 Task: Find connections with filter location I-n-Salah with filter topic #Consultingwith filter profile language German with filter current company BEWAKOOF® with filter school Sreenidhi Institute of Science and Technology with filter industry Wholesale Alcoholic Beverages with filter service category Typing with filter keywords title Technical Support Specialist
Action: Mouse moved to (560, 76)
Screenshot: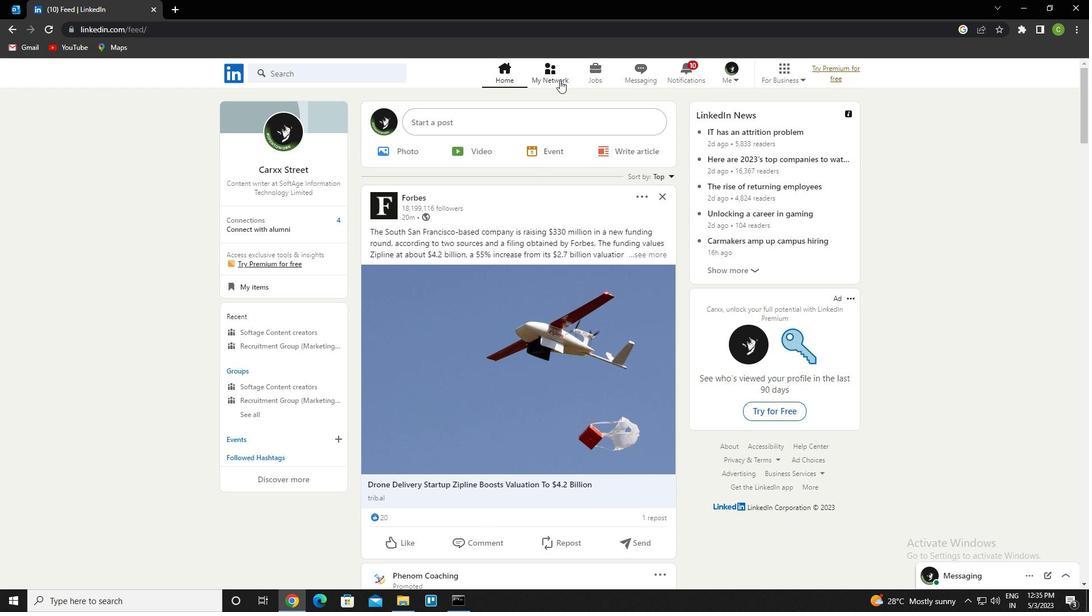 
Action: Mouse pressed left at (560, 76)
Screenshot: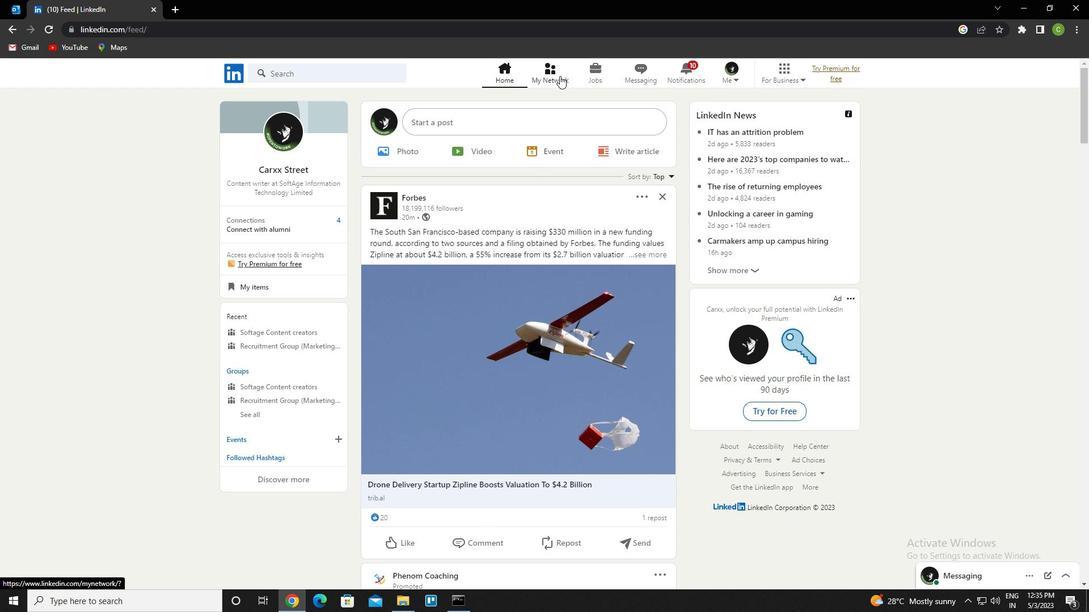 
Action: Mouse moved to (350, 135)
Screenshot: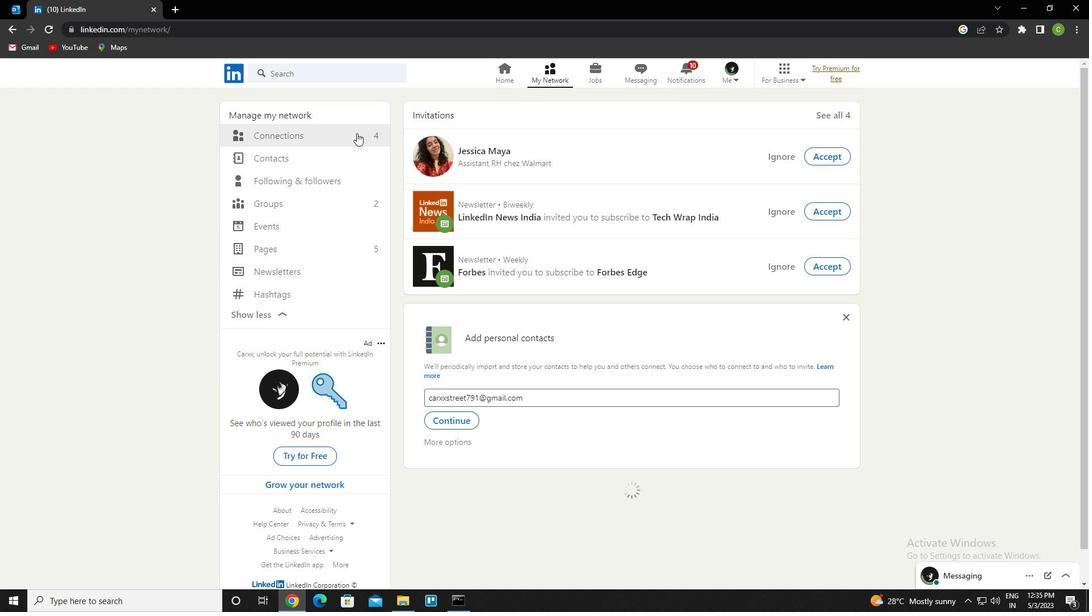 
Action: Mouse pressed left at (350, 135)
Screenshot: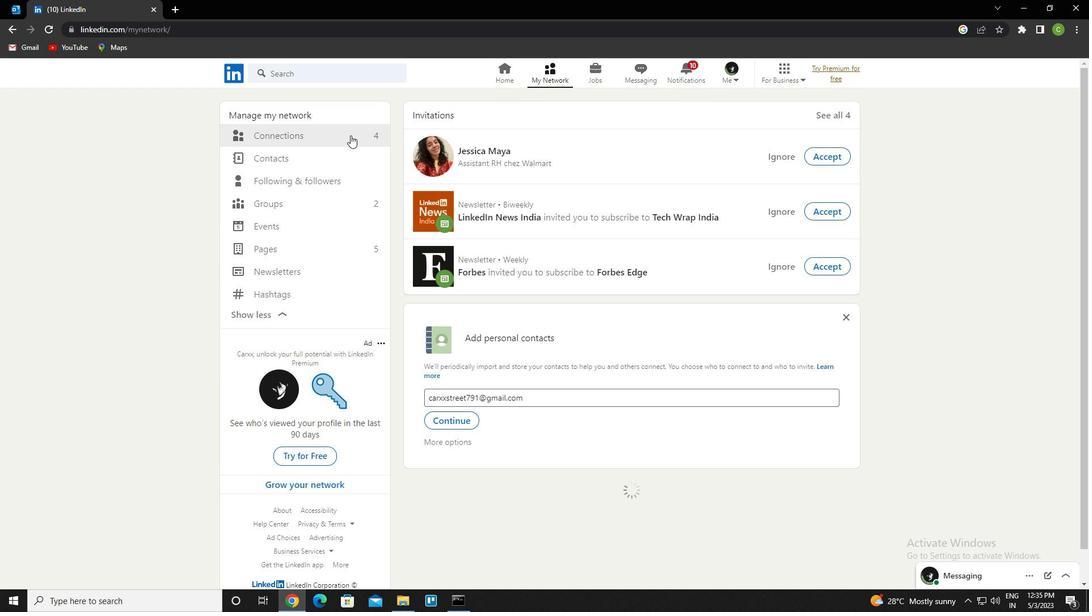 
Action: Mouse moved to (648, 138)
Screenshot: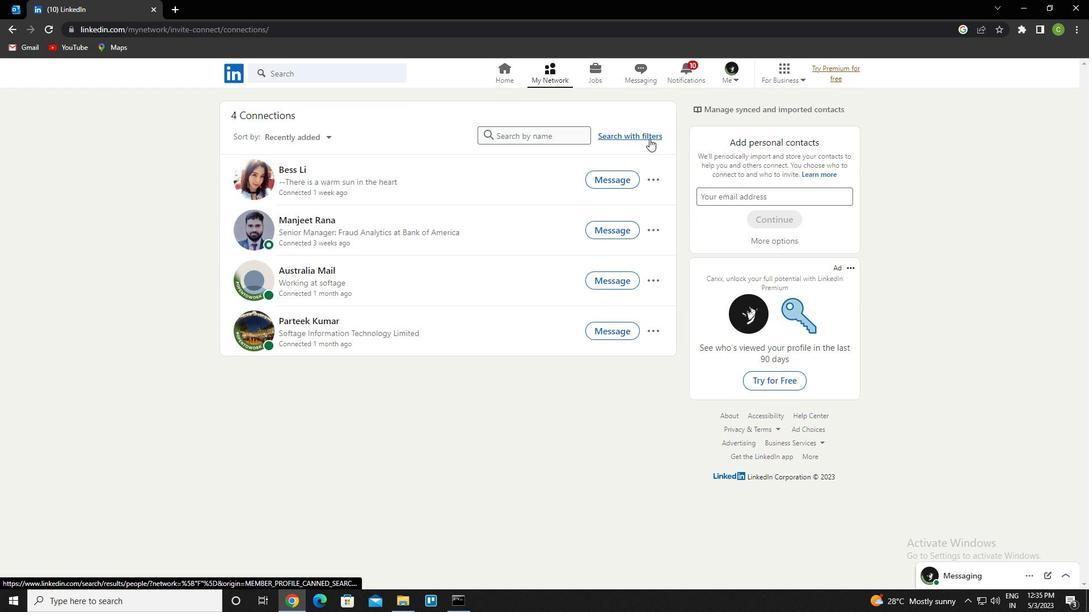 
Action: Mouse pressed left at (648, 138)
Screenshot: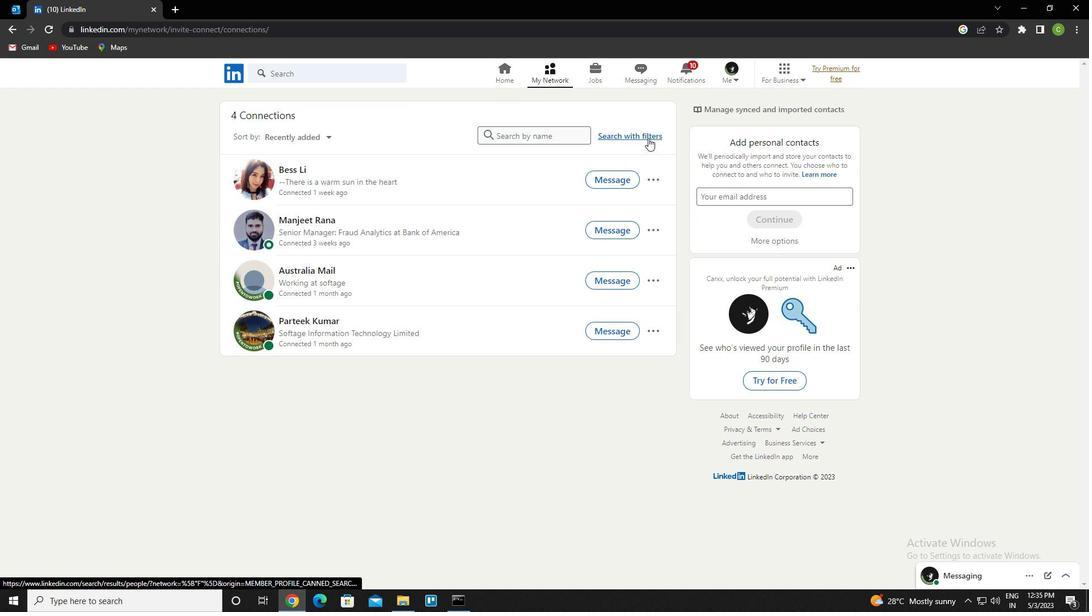 
Action: Mouse moved to (584, 104)
Screenshot: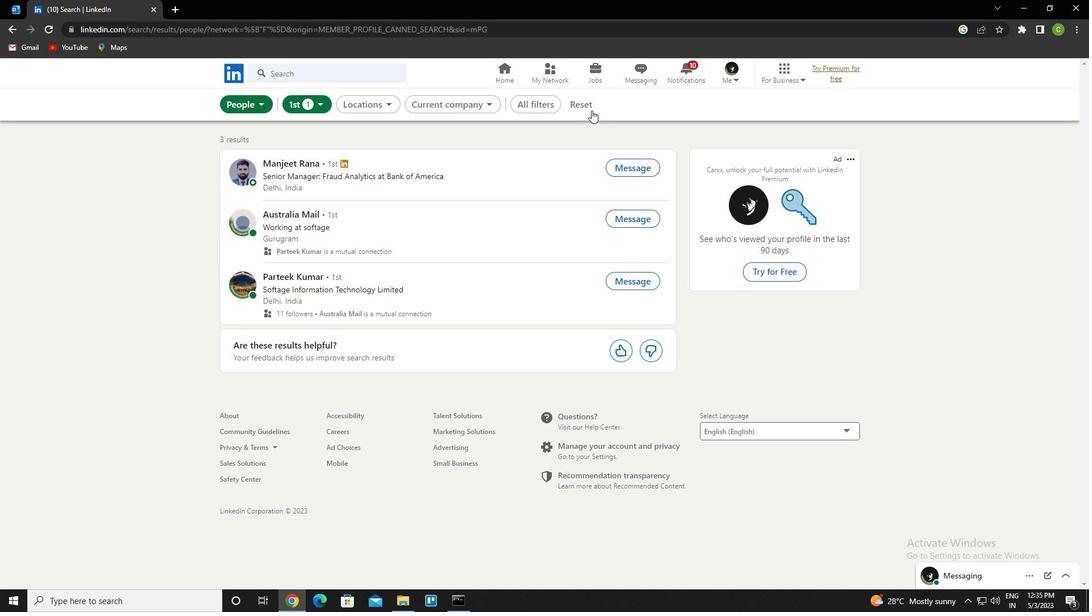 
Action: Mouse pressed left at (584, 104)
Screenshot: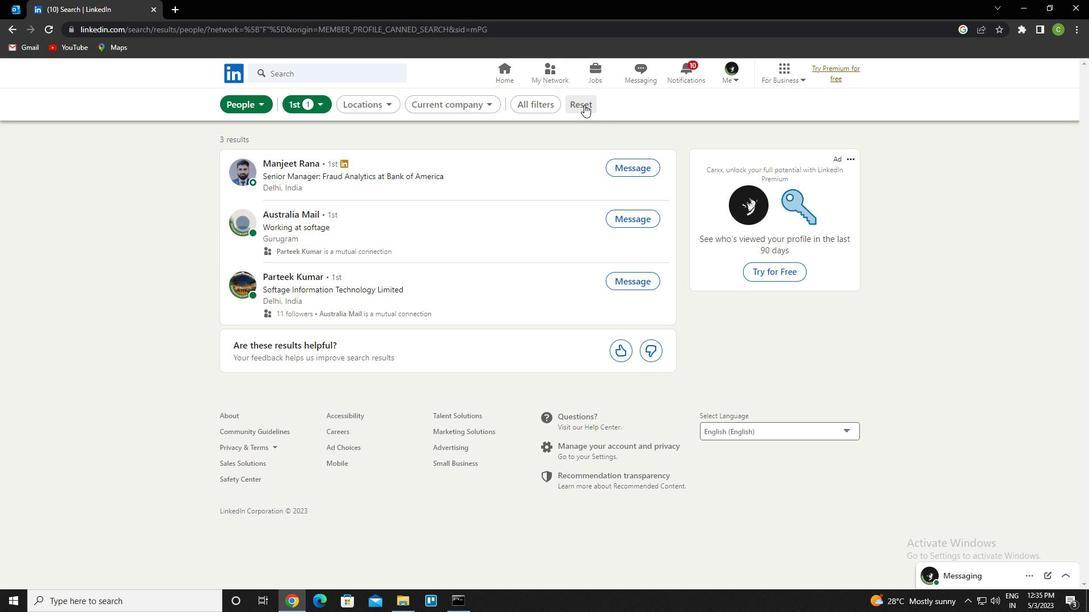 
Action: Mouse moved to (564, 105)
Screenshot: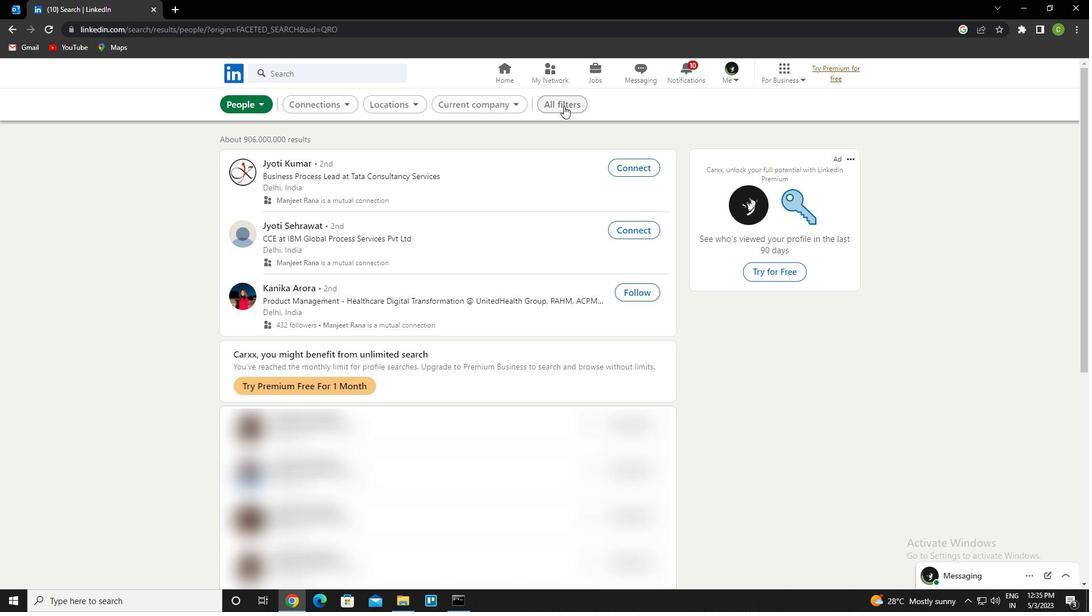 
Action: Mouse pressed left at (564, 105)
Screenshot: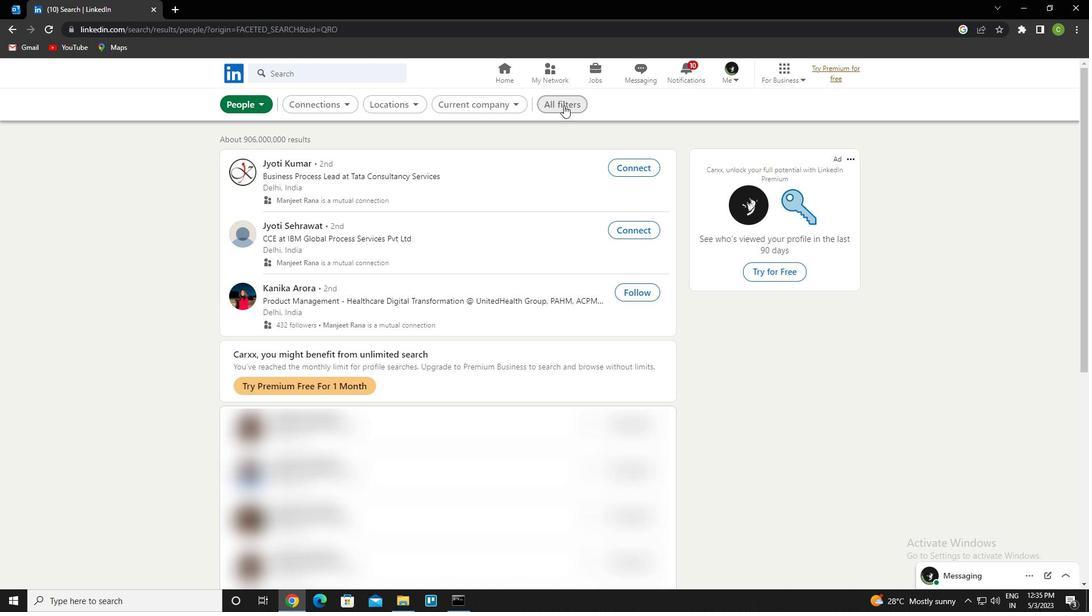 
Action: Mouse moved to (934, 246)
Screenshot: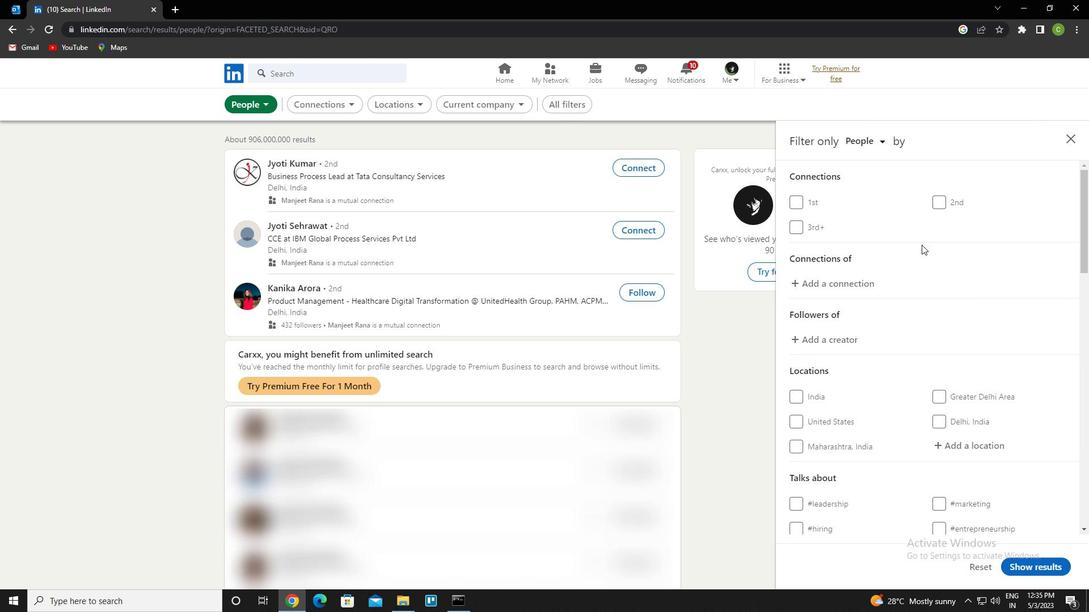 
Action: Mouse scrolled (934, 246) with delta (0, 0)
Screenshot: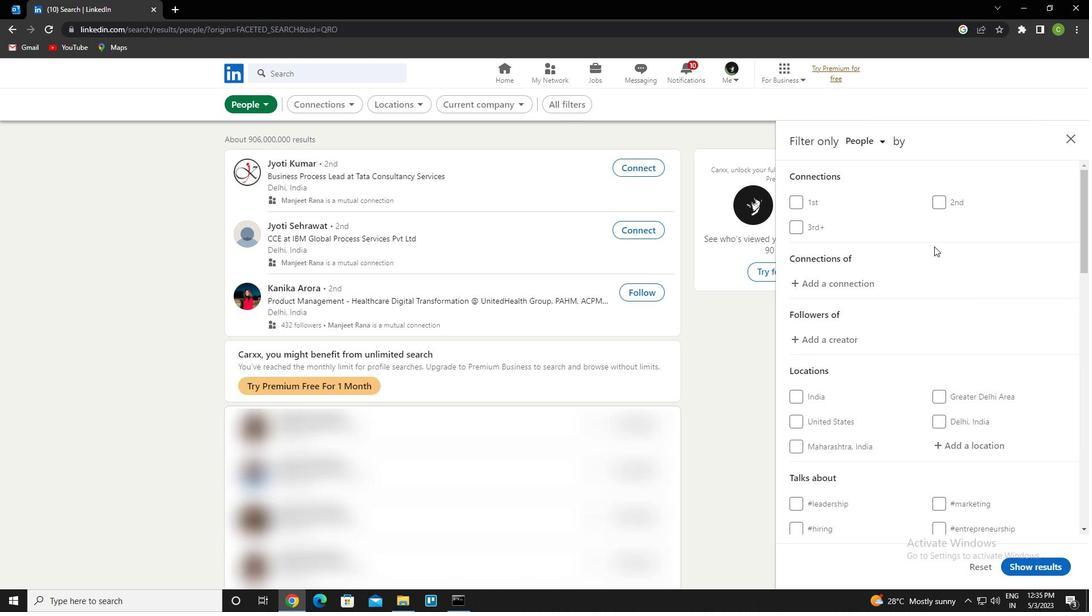 
Action: Mouse scrolled (934, 246) with delta (0, 0)
Screenshot: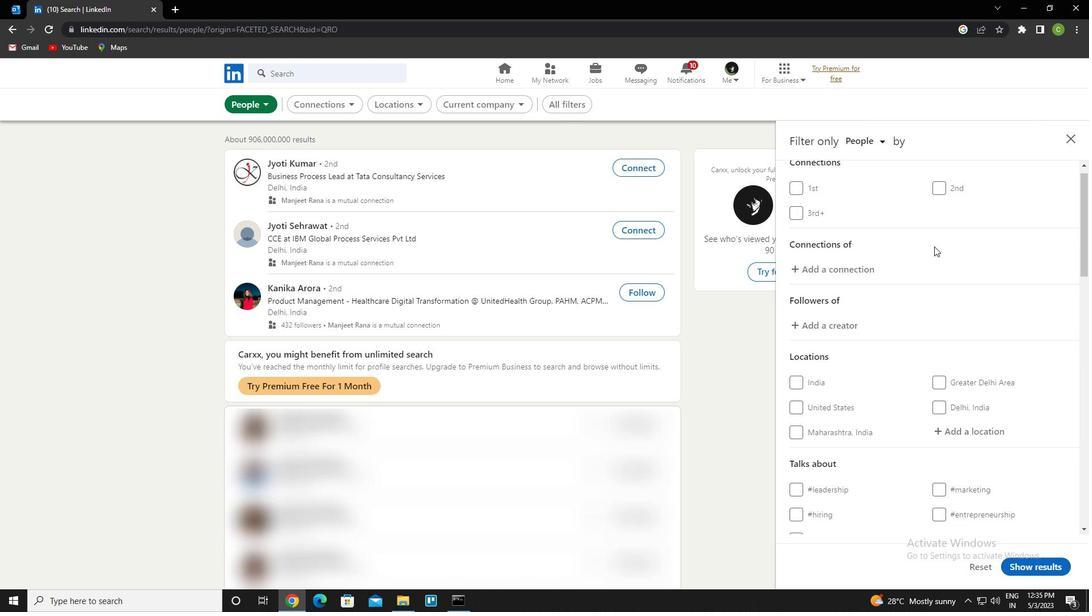 
Action: Mouse moved to (976, 330)
Screenshot: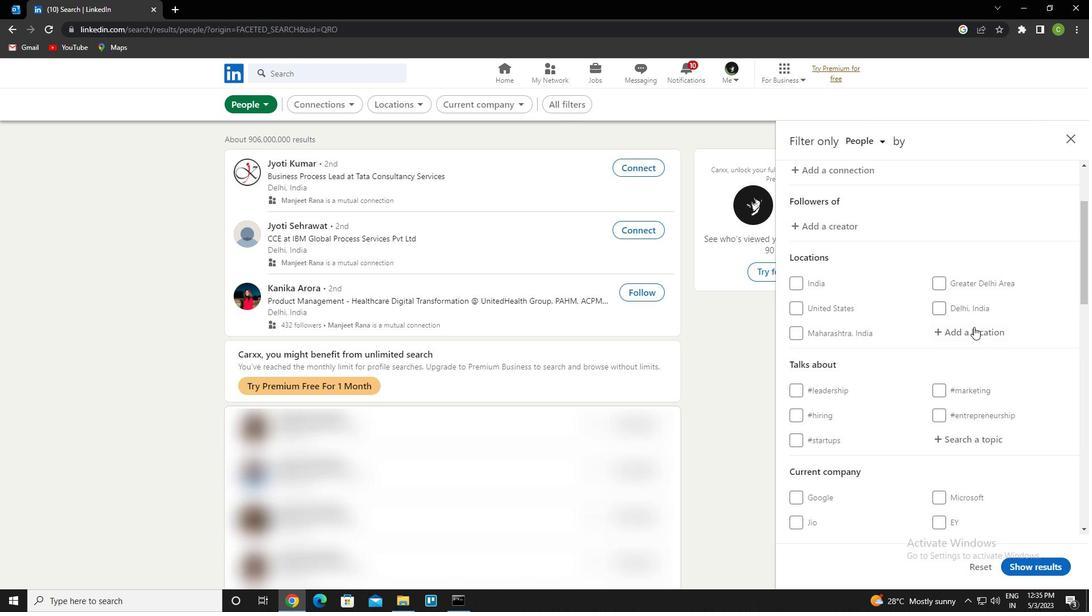 
Action: Mouse pressed left at (976, 330)
Screenshot: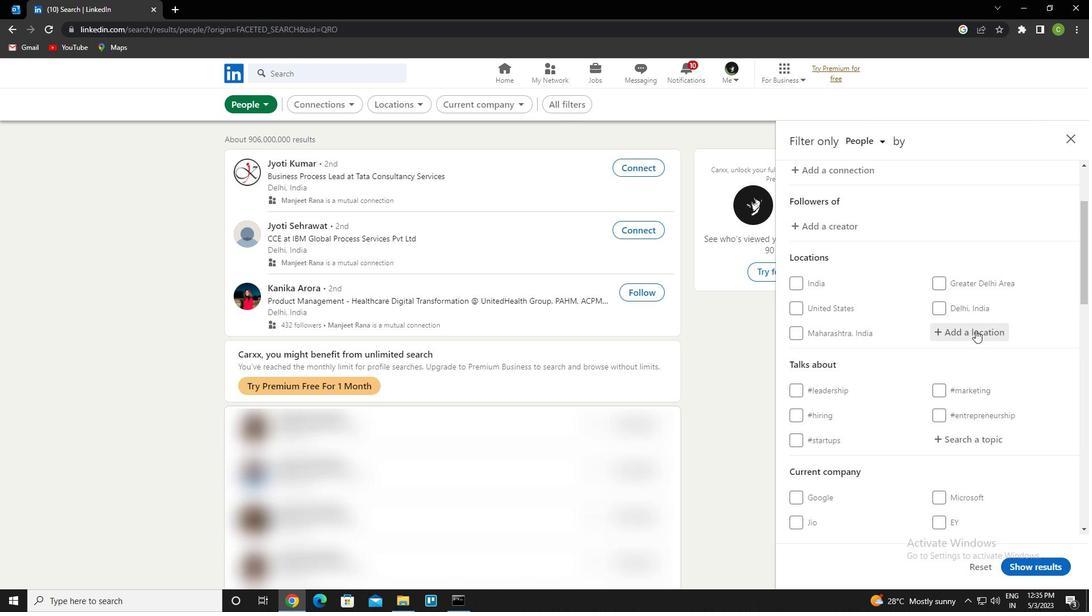 
Action: Key pressed <Key.caps_lock>i-n-s<Key.caps_lock>alah
Screenshot: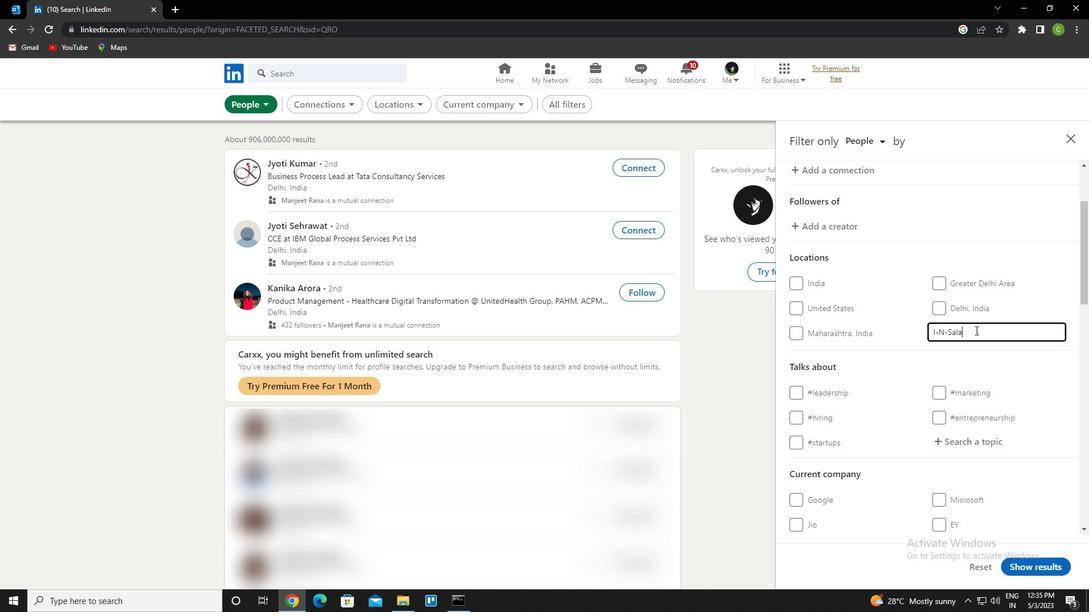 
Action: Mouse scrolled (976, 331) with delta (0, 0)
Screenshot: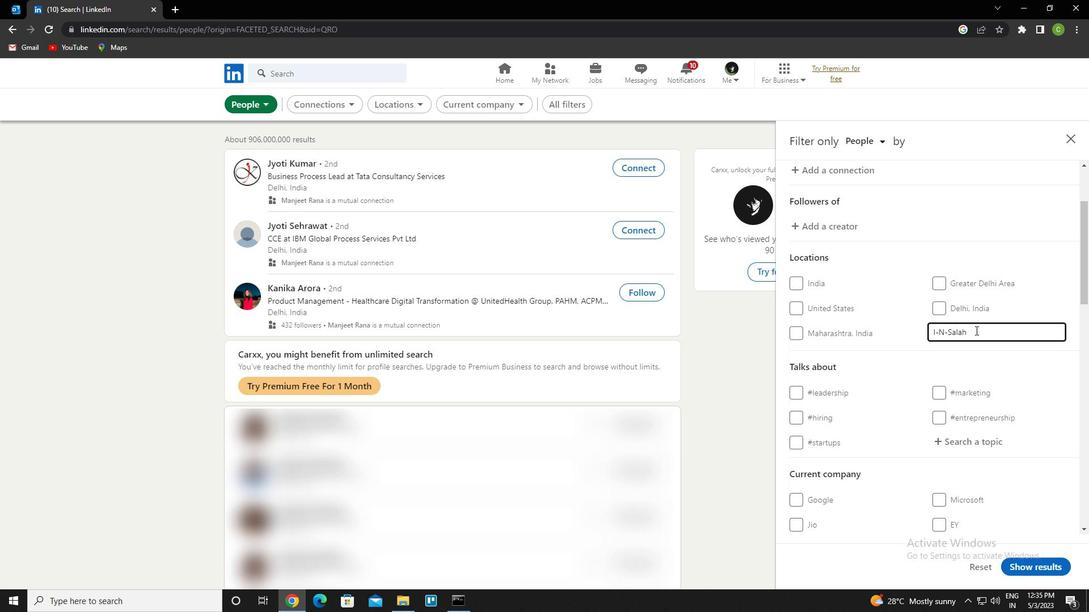 
Action: Mouse moved to (944, 392)
Screenshot: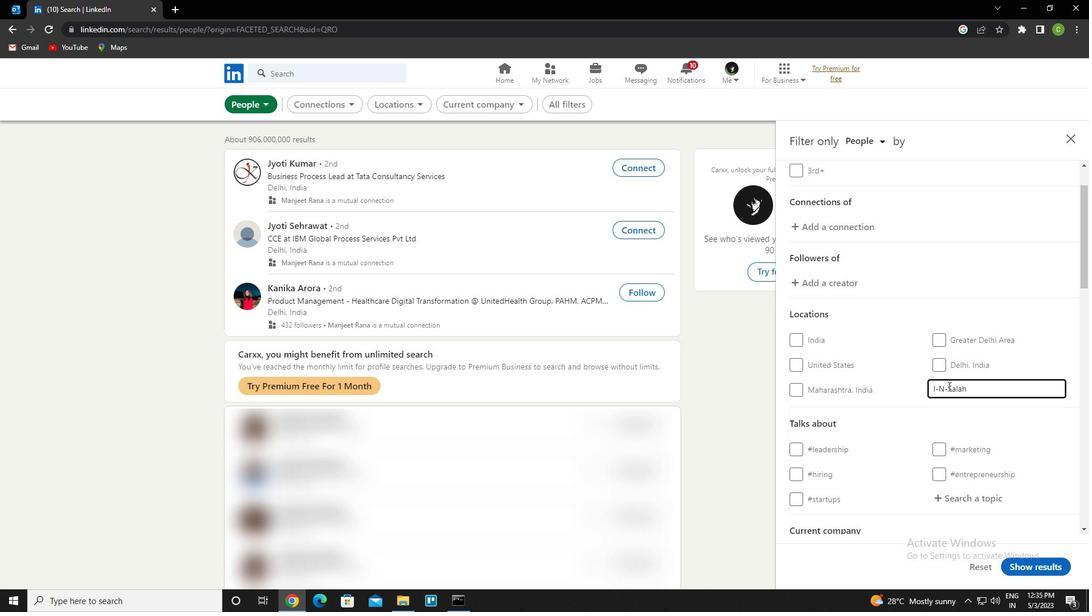 
Action: Mouse pressed left at (944, 392)
Screenshot: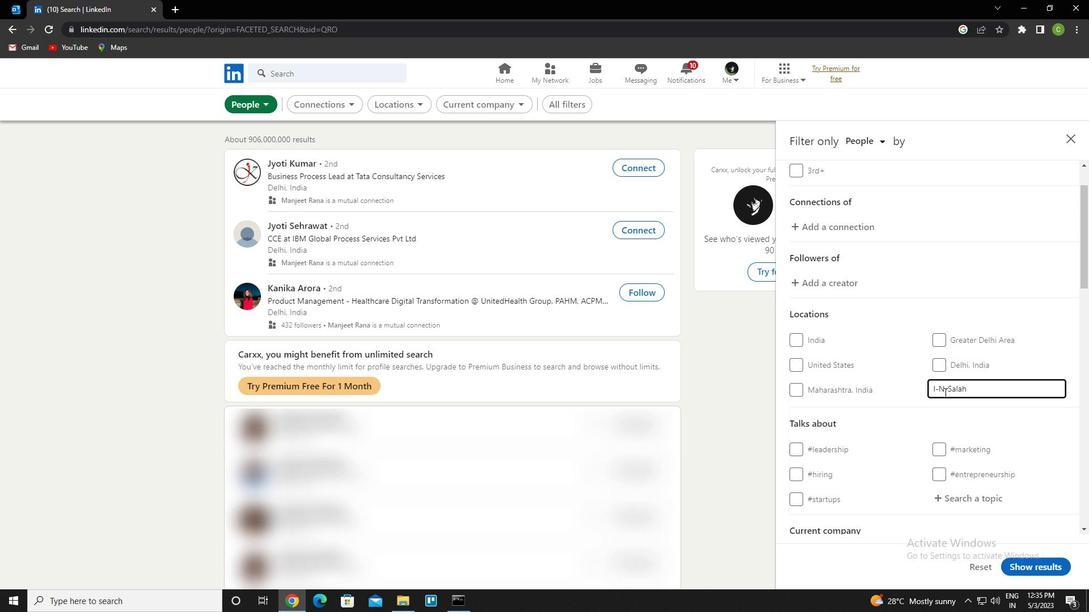 
Action: Mouse moved to (944, 392)
Screenshot: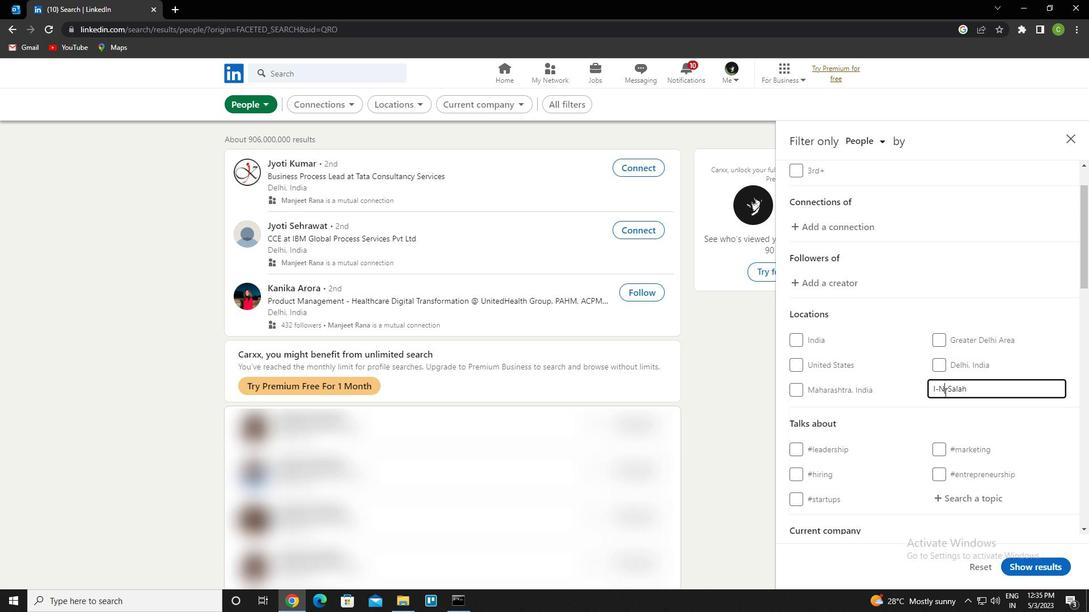 
Action: Key pressed <Key.backspace><Key.caps_lock>n<Key.backspace><Key.caps_lock>n
Screenshot: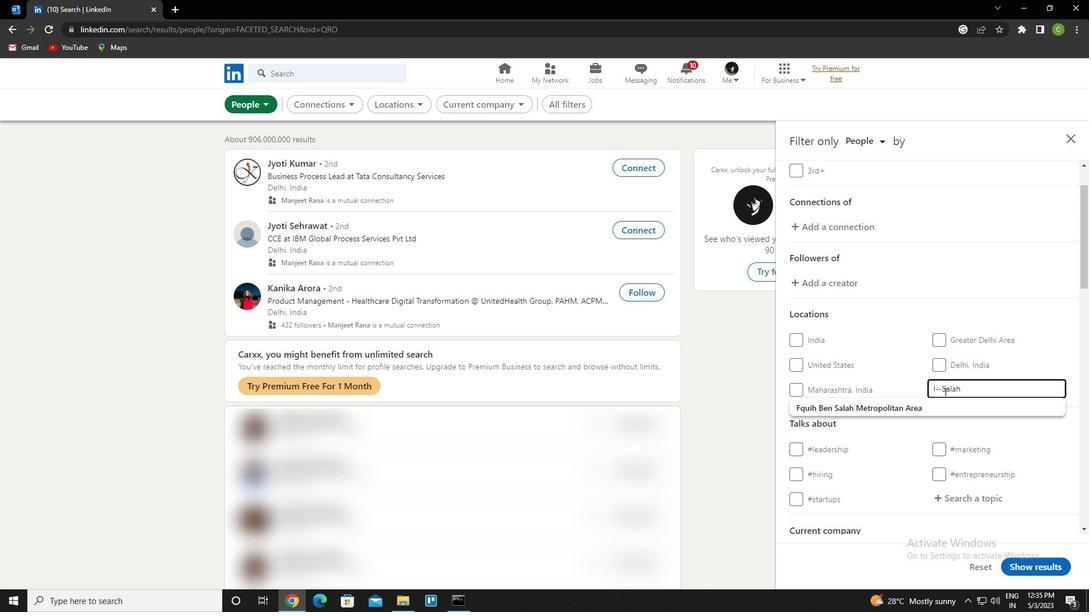 
Action: Mouse moved to (974, 386)
Screenshot: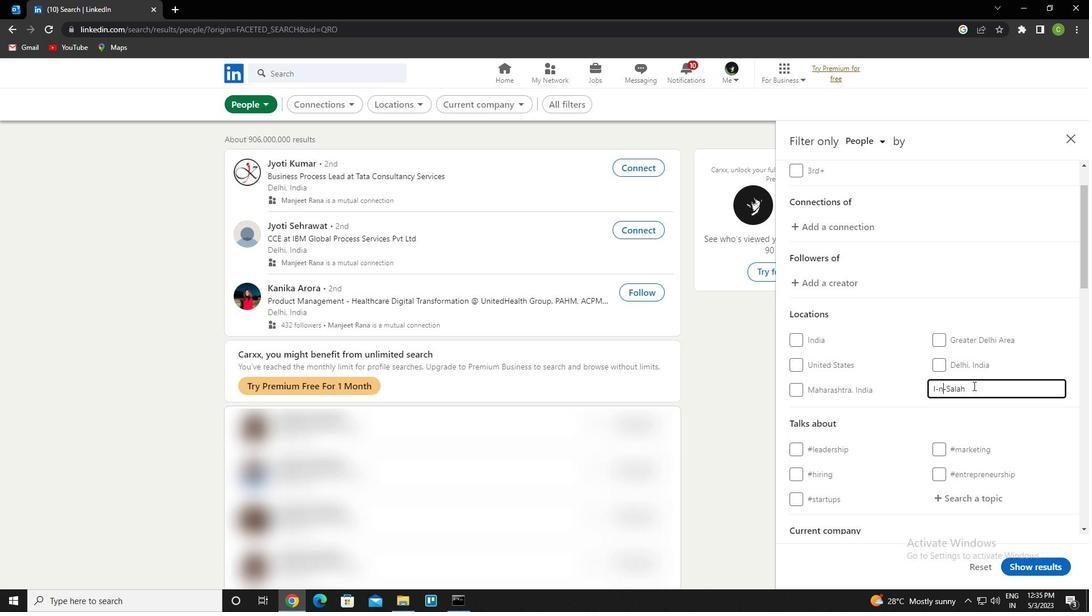 
Action: Mouse scrolled (974, 385) with delta (0, 0)
Screenshot: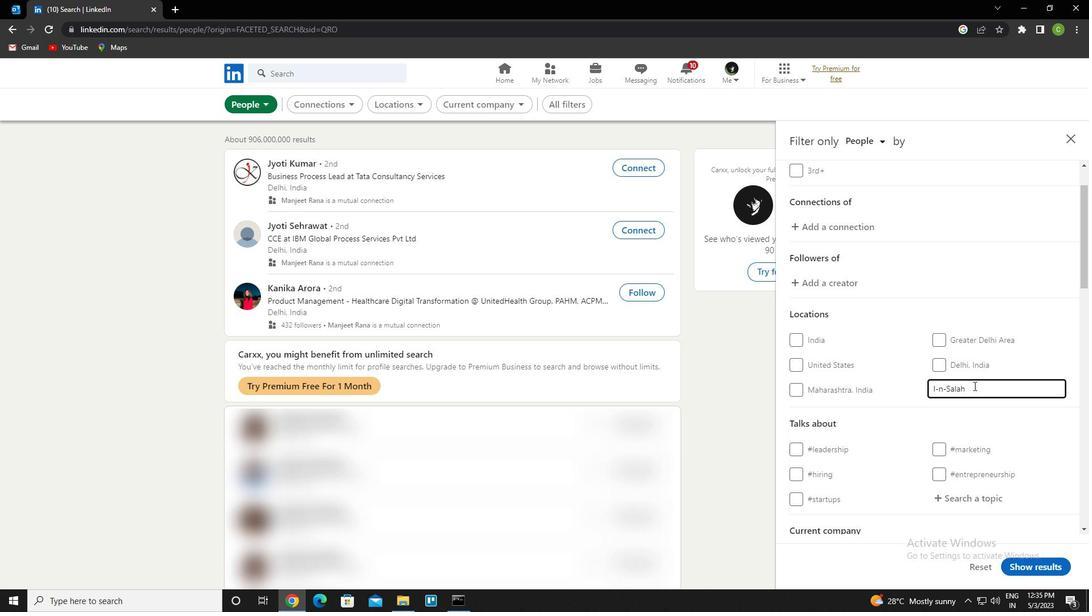 
Action: Mouse scrolled (974, 385) with delta (0, 0)
Screenshot: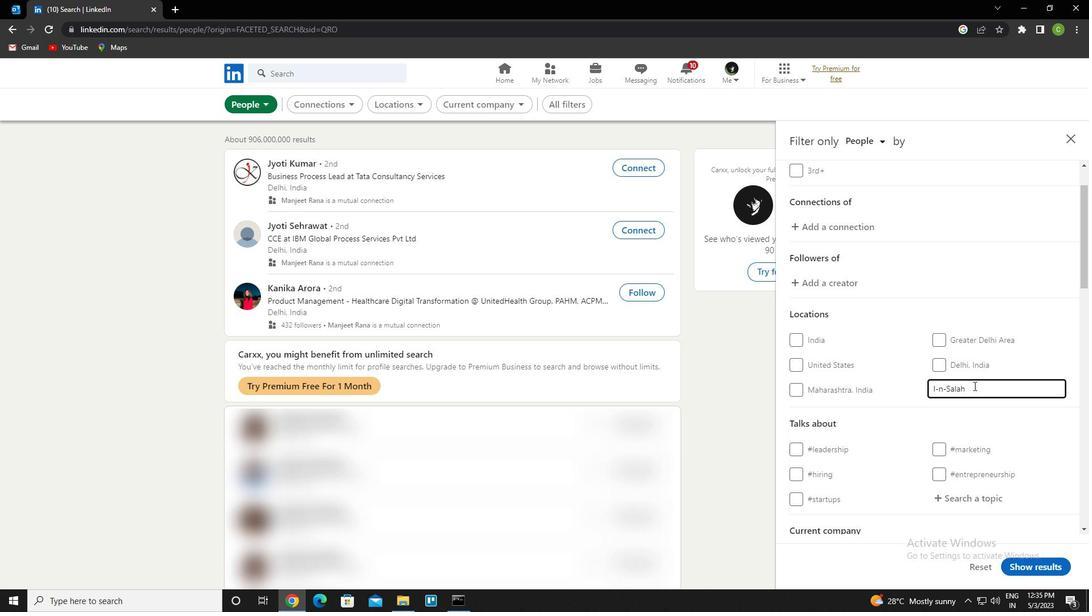 
Action: Mouse moved to (967, 371)
Screenshot: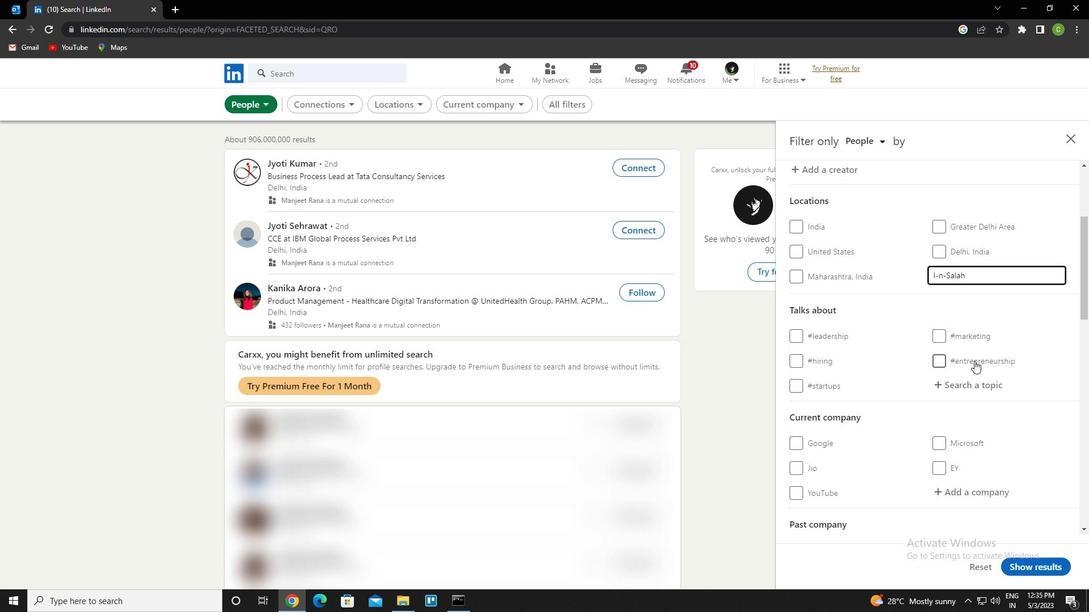 
Action: Mouse scrolled (967, 370) with delta (0, 0)
Screenshot: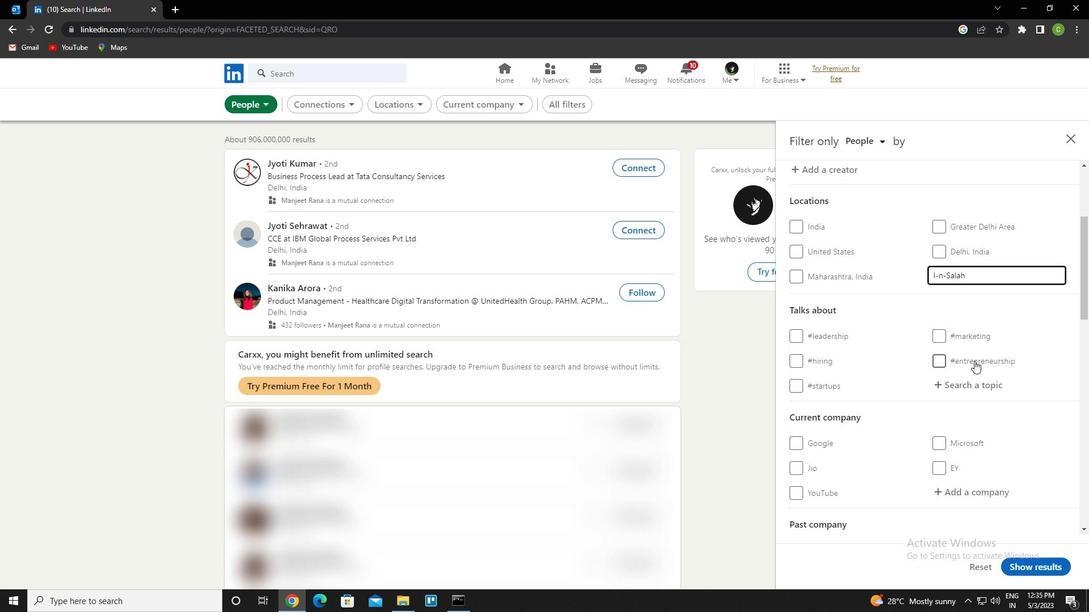 
Action: Mouse moved to (974, 329)
Screenshot: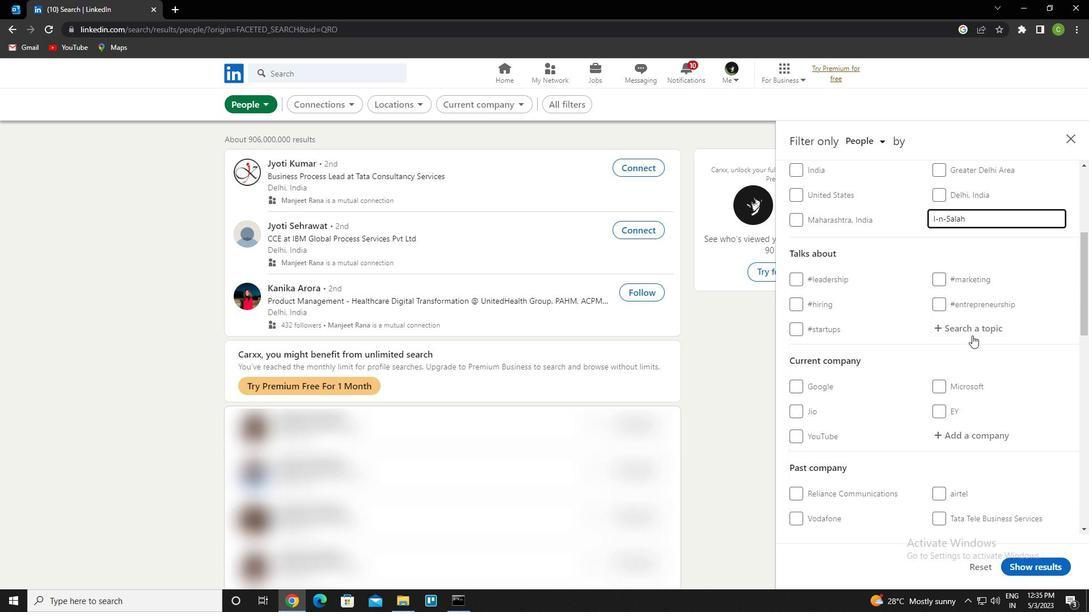 
Action: Mouse pressed left at (974, 329)
Screenshot: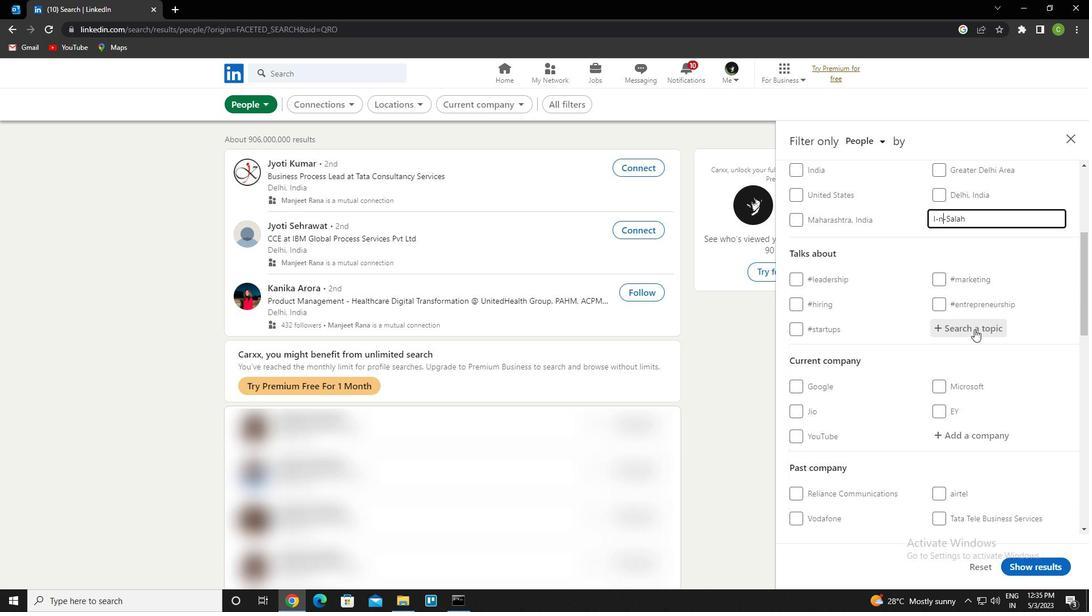 
Action: Key pressed <Key.caps_lock>c<Key.caps_lock>onsulting<Key.down><Key.enter>
Screenshot: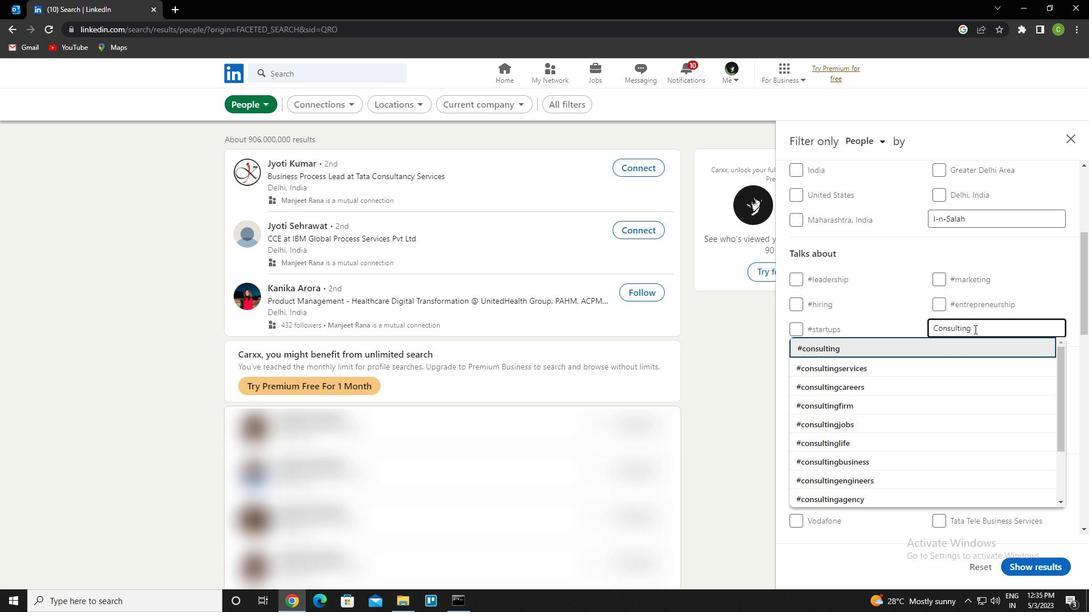 
Action: Mouse scrolled (974, 329) with delta (0, 0)
Screenshot: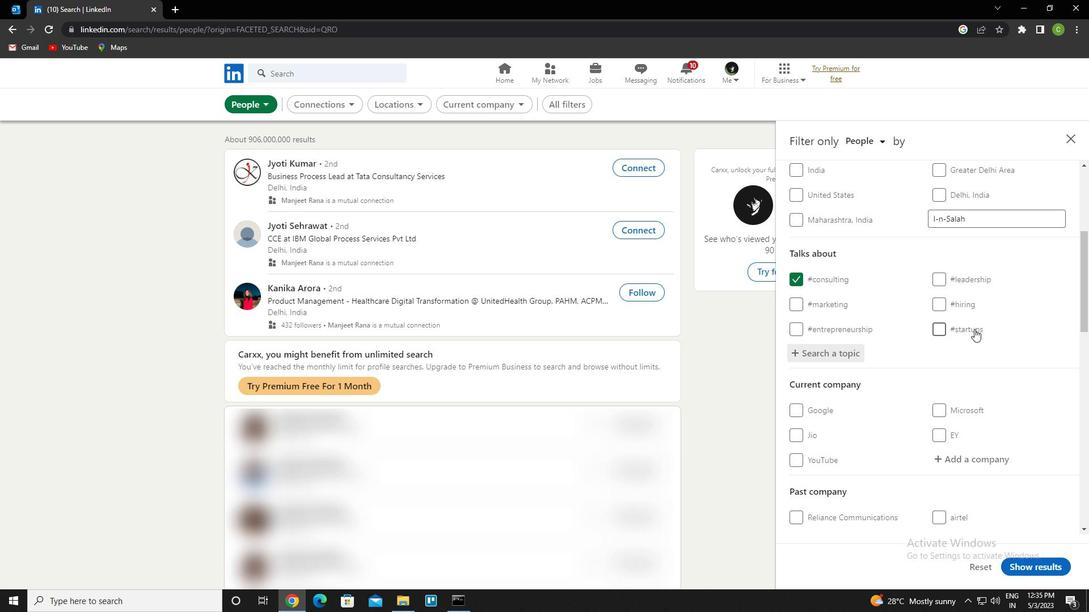 
Action: Mouse scrolled (974, 329) with delta (0, 0)
Screenshot: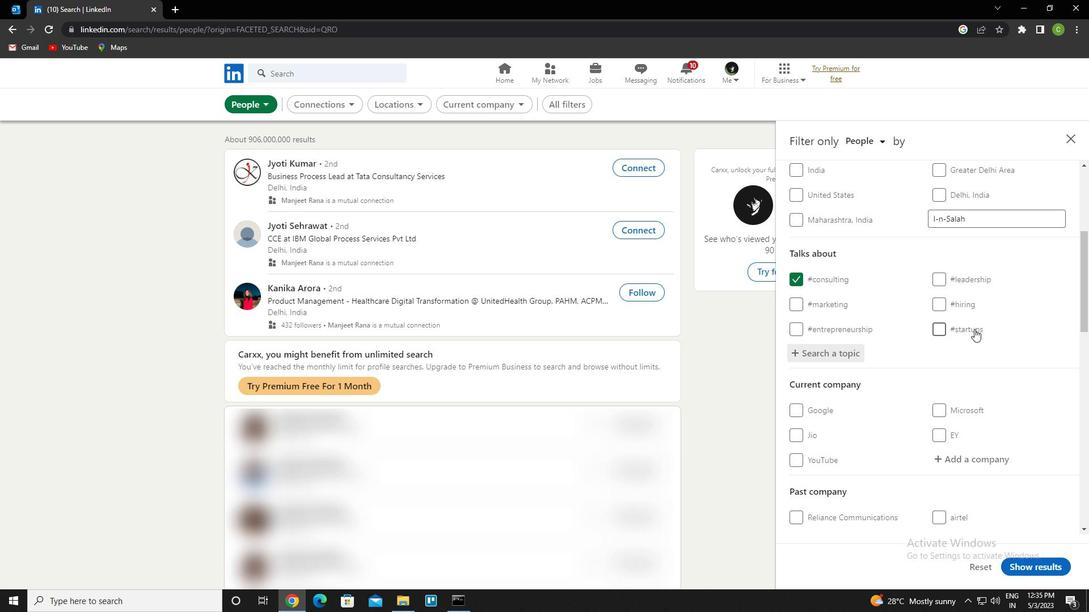 
Action: Mouse scrolled (974, 329) with delta (0, 0)
Screenshot: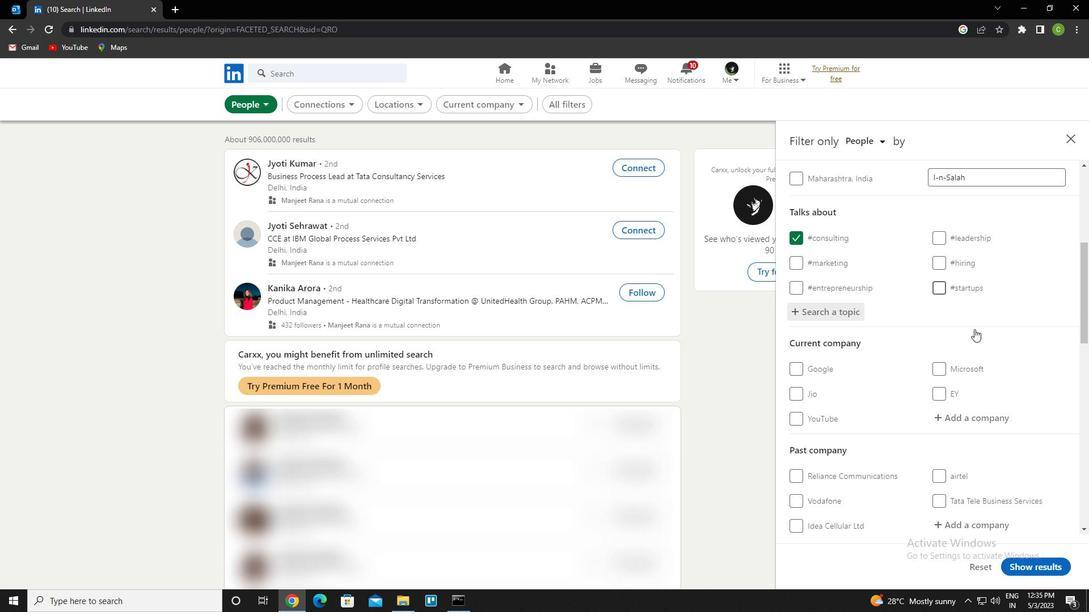 
Action: Mouse scrolled (974, 329) with delta (0, 0)
Screenshot: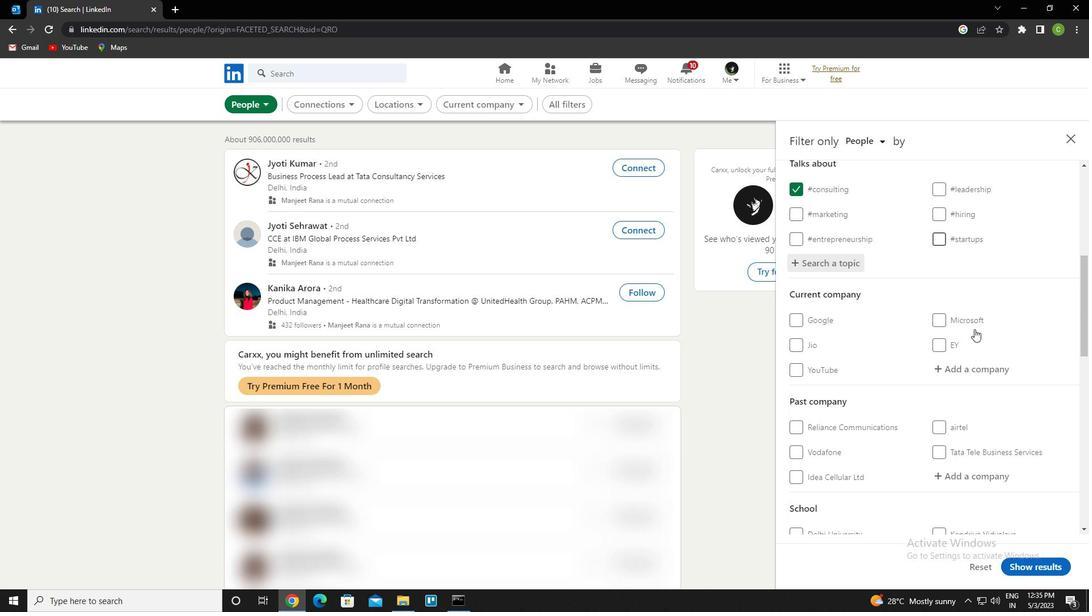 
Action: Mouse scrolled (974, 329) with delta (0, 0)
Screenshot: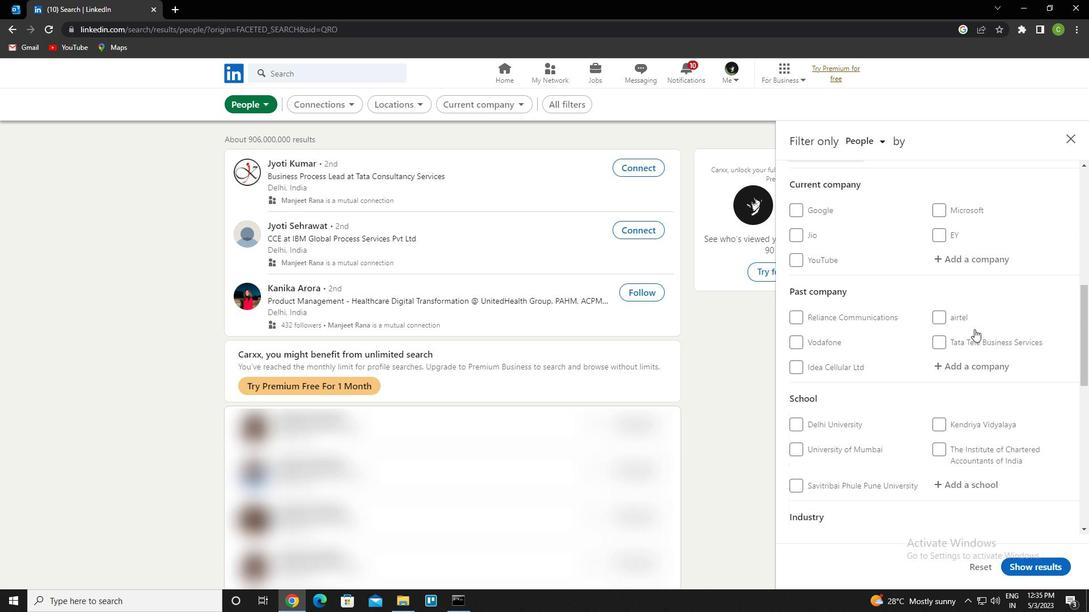 
Action: Mouse scrolled (974, 329) with delta (0, 0)
Screenshot: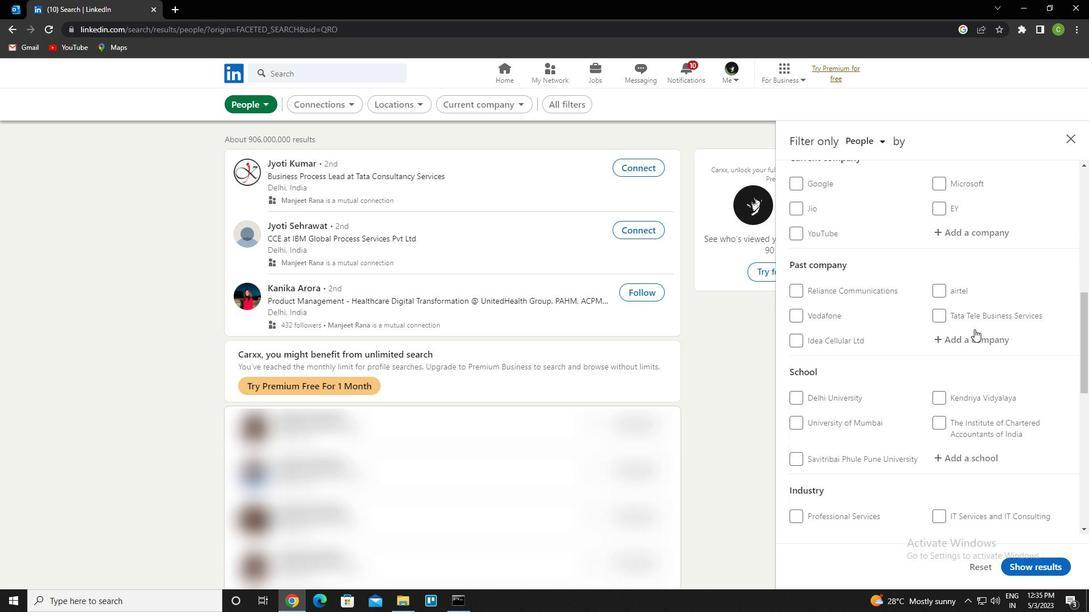 
Action: Mouse scrolled (974, 329) with delta (0, 0)
Screenshot: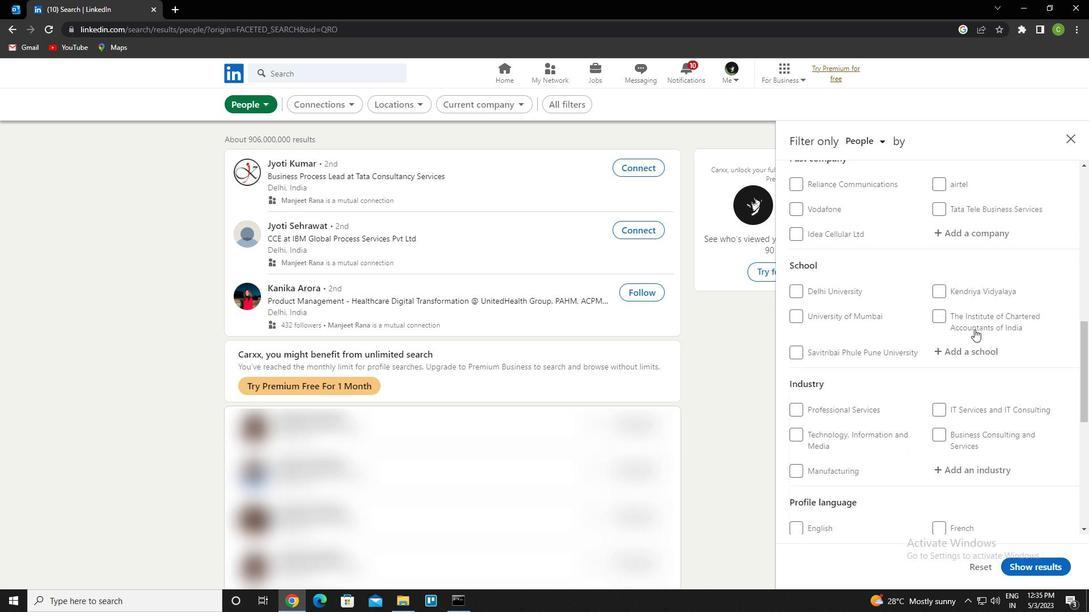 
Action: Mouse scrolled (974, 329) with delta (0, 0)
Screenshot: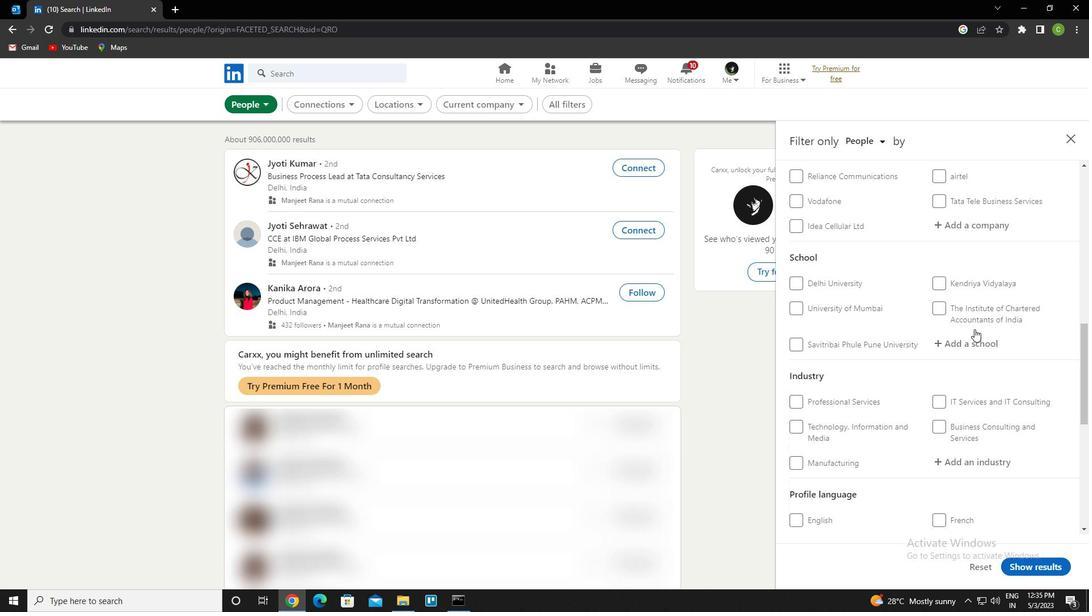 
Action: Mouse moved to (803, 455)
Screenshot: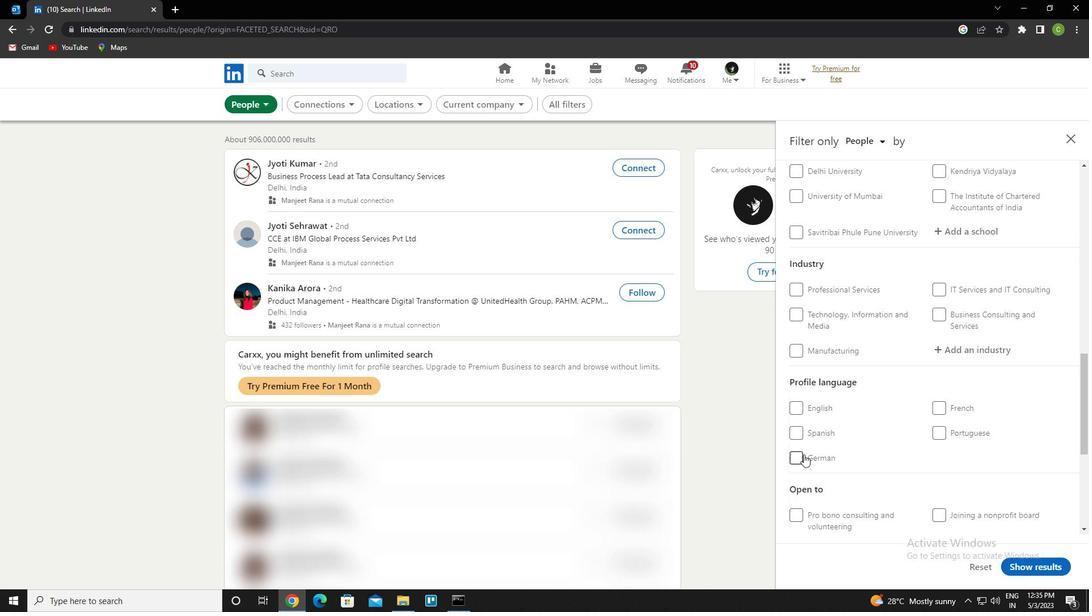
Action: Mouse pressed left at (803, 455)
Screenshot: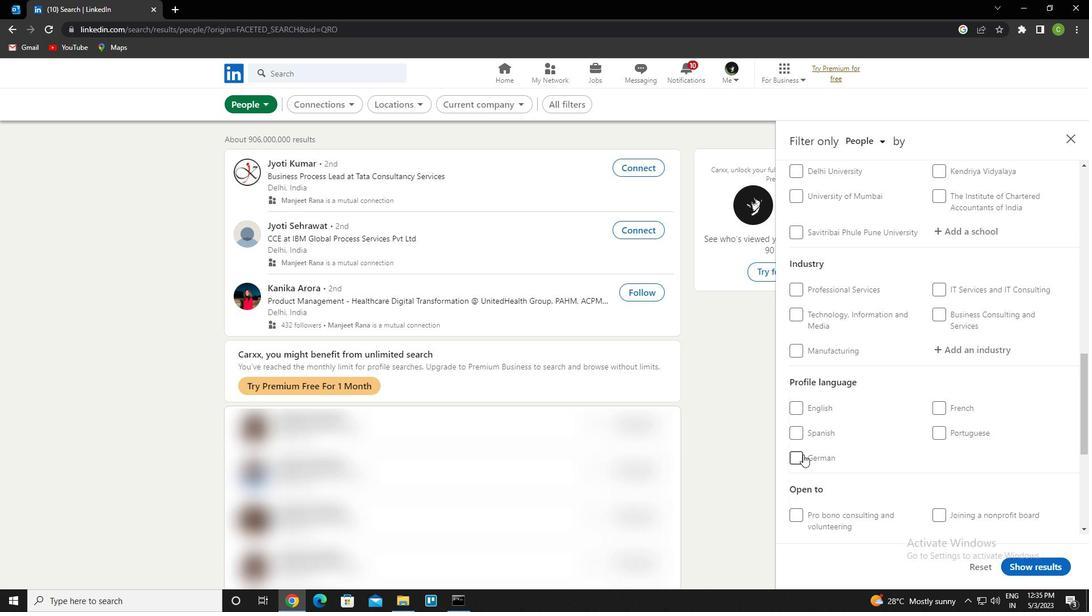 
Action: Mouse moved to (941, 413)
Screenshot: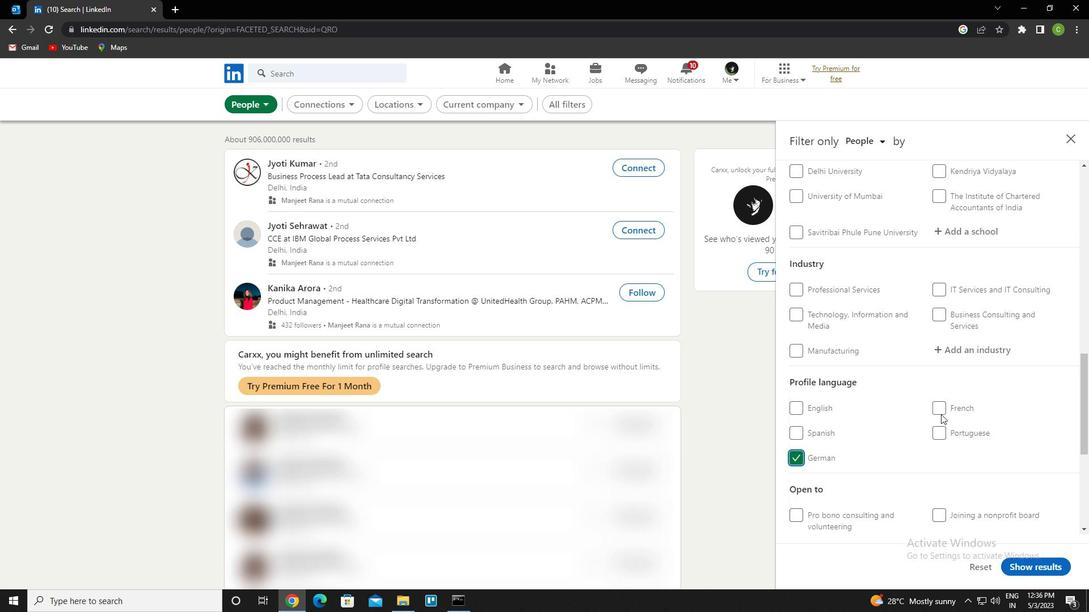 
Action: Mouse scrolled (941, 414) with delta (0, 0)
Screenshot: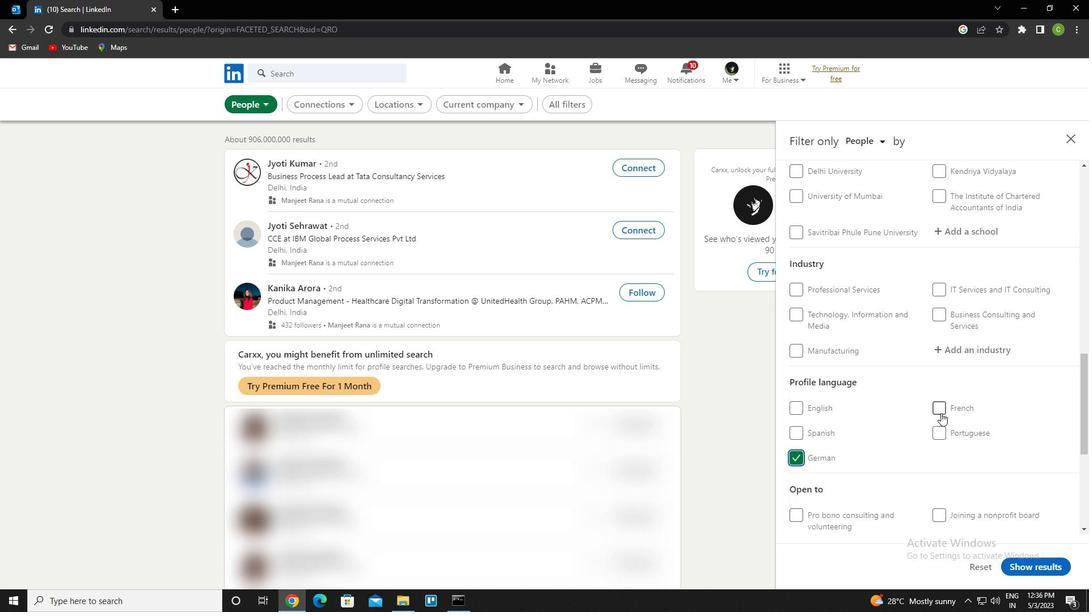 
Action: Mouse scrolled (941, 414) with delta (0, 0)
Screenshot: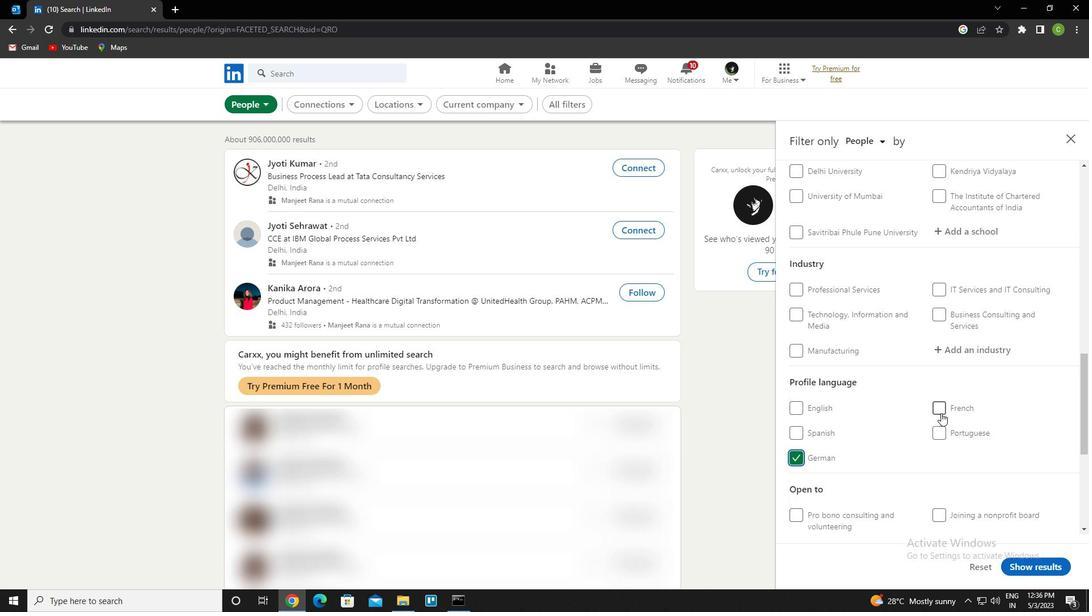 
Action: Mouse moved to (940, 413)
Screenshot: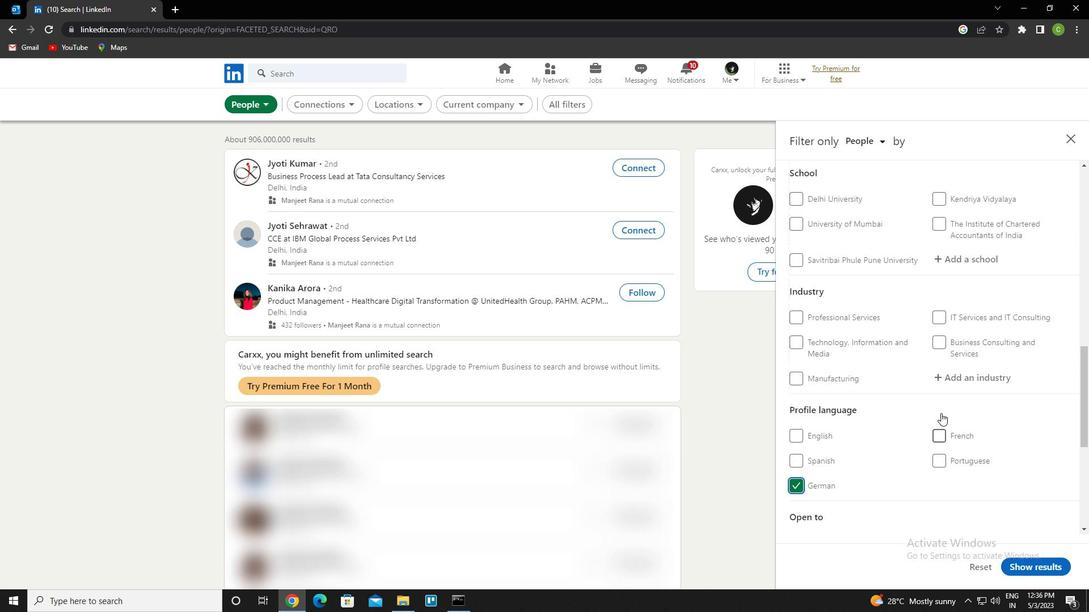 
Action: Mouse scrolled (940, 413) with delta (0, 0)
Screenshot: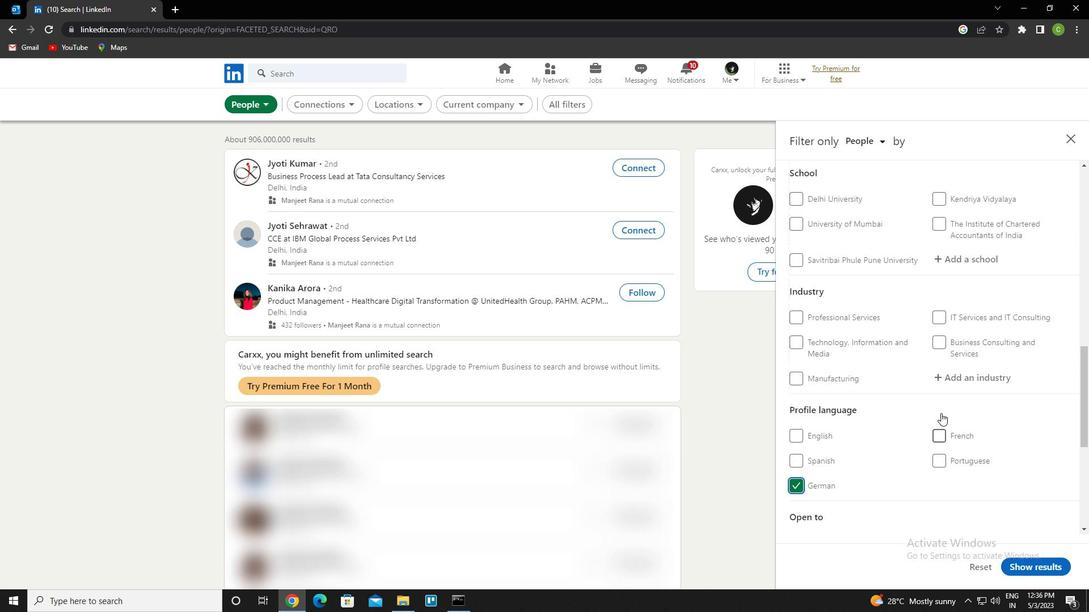 
Action: Mouse moved to (902, 401)
Screenshot: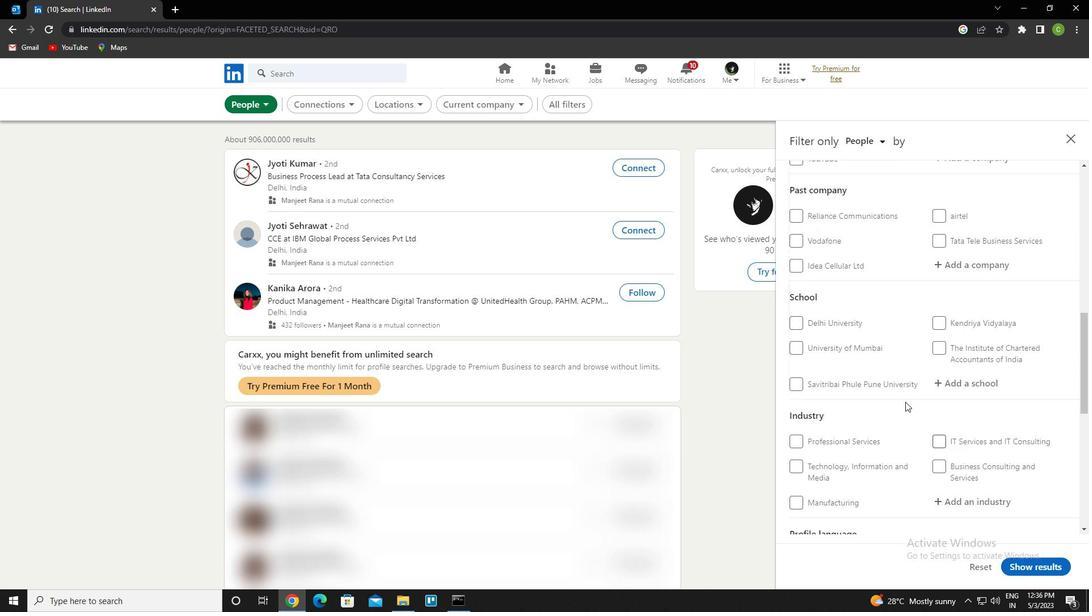 
Action: Mouse scrolled (902, 401) with delta (0, 0)
Screenshot: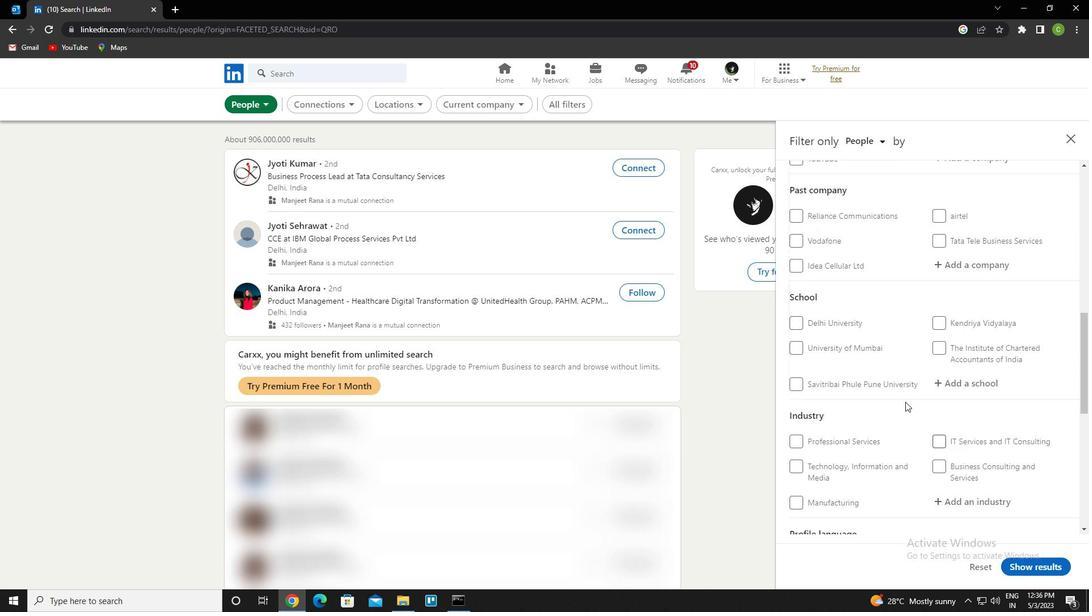
Action: Mouse moved to (903, 395)
Screenshot: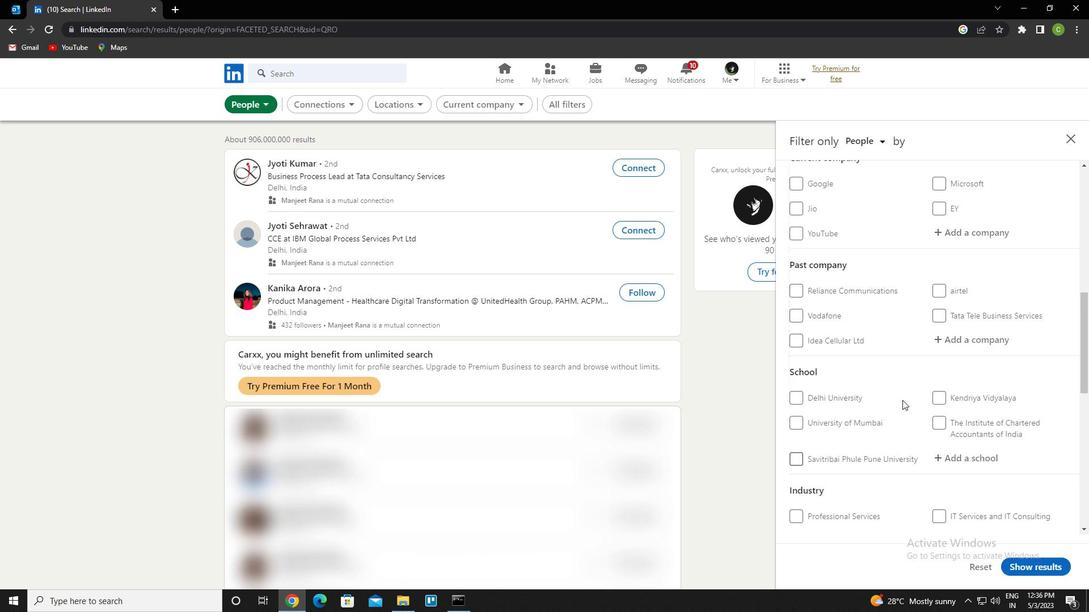 
Action: Mouse scrolled (903, 396) with delta (0, 0)
Screenshot: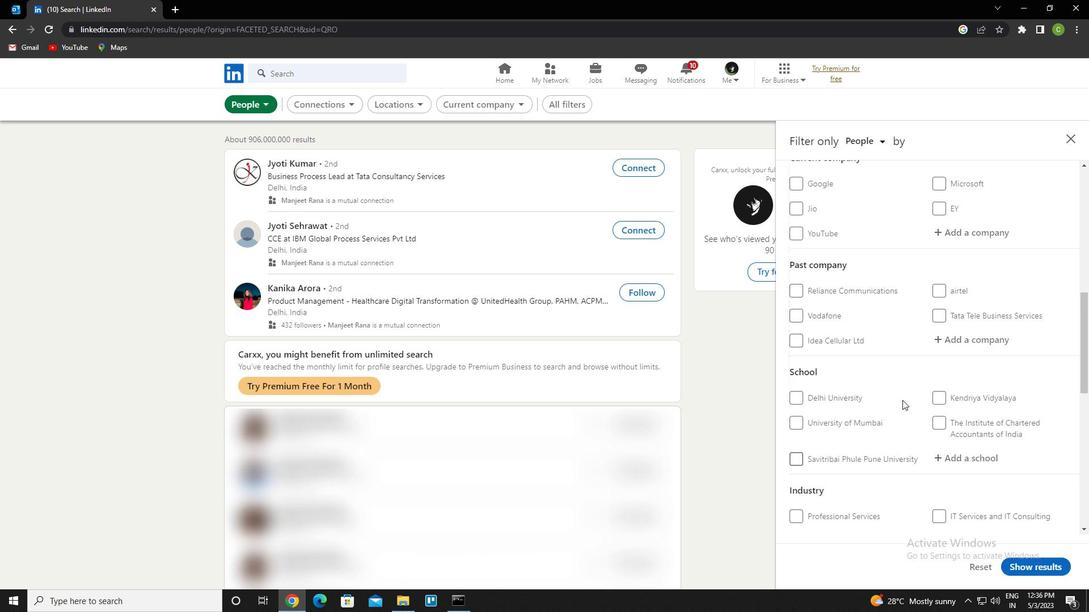 
Action: Mouse scrolled (903, 396) with delta (0, 0)
Screenshot: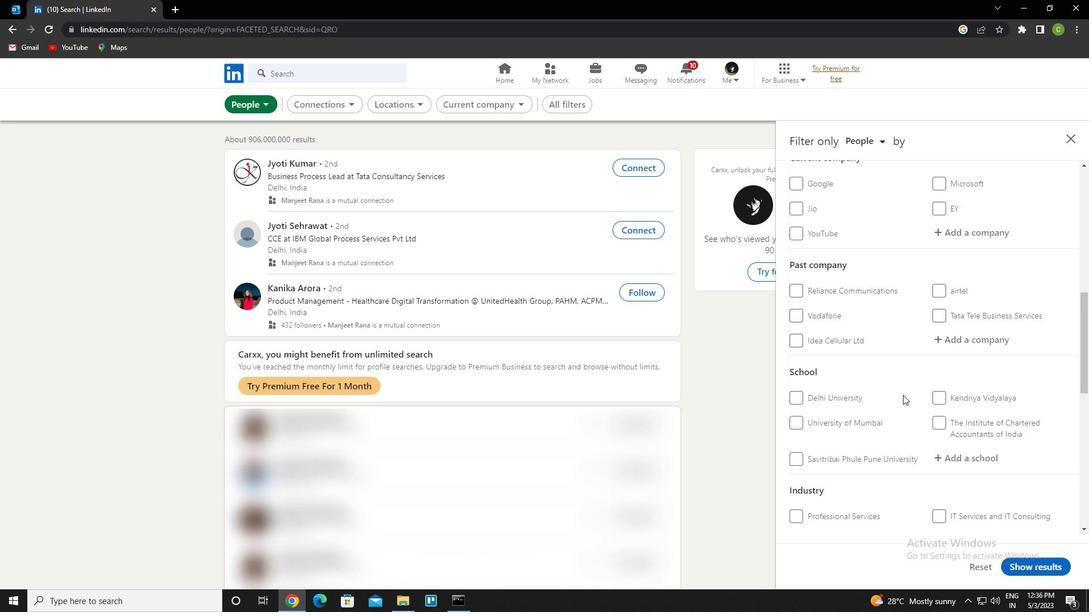 
Action: Mouse moved to (976, 349)
Screenshot: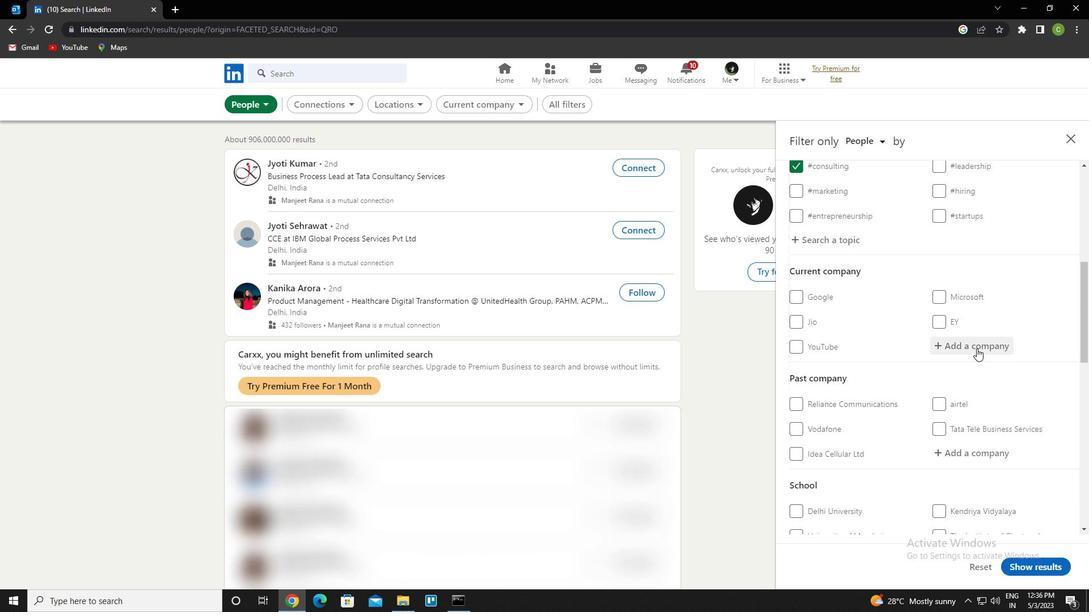 
Action: Mouse pressed left at (976, 349)
Screenshot: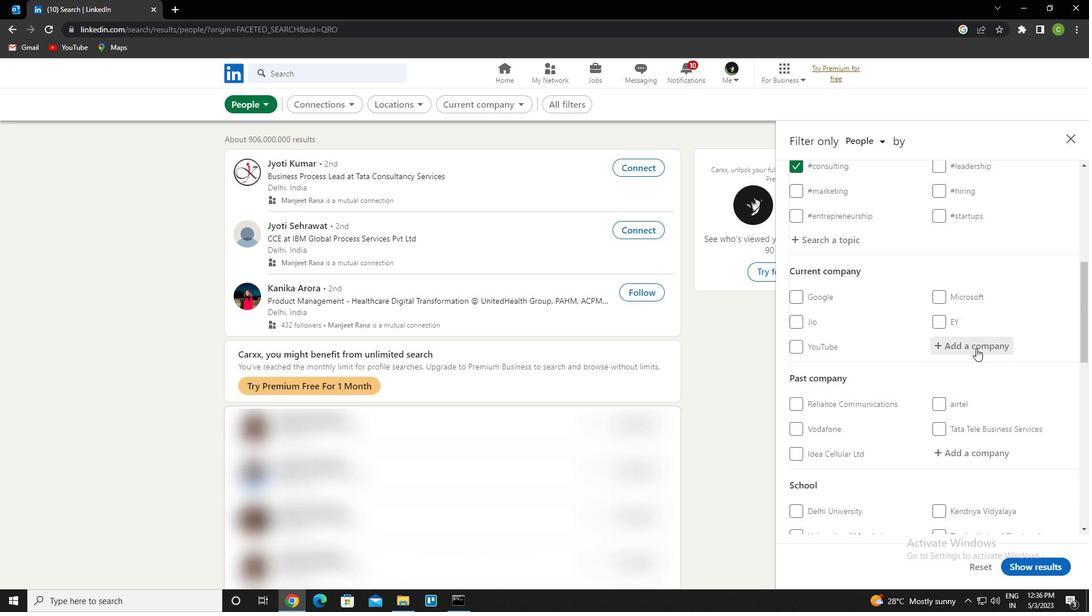 
Action: Key pressed <Key.caps_lock>bewakoof<Key.down><Key.enter>
Screenshot: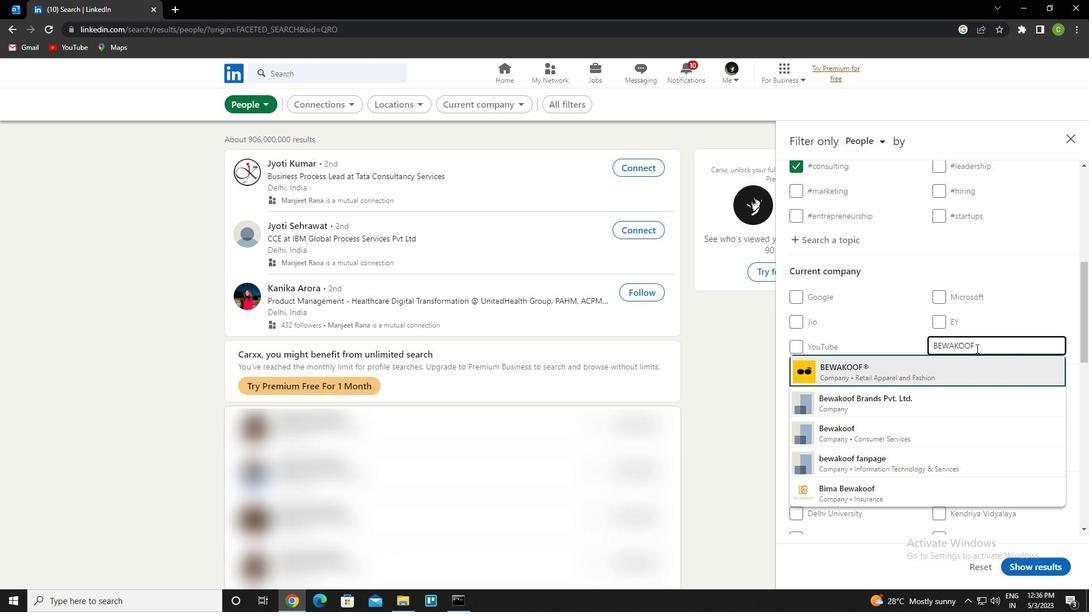 
Action: Mouse scrolled (976, 348) with delta (0, 0)
Screenshot: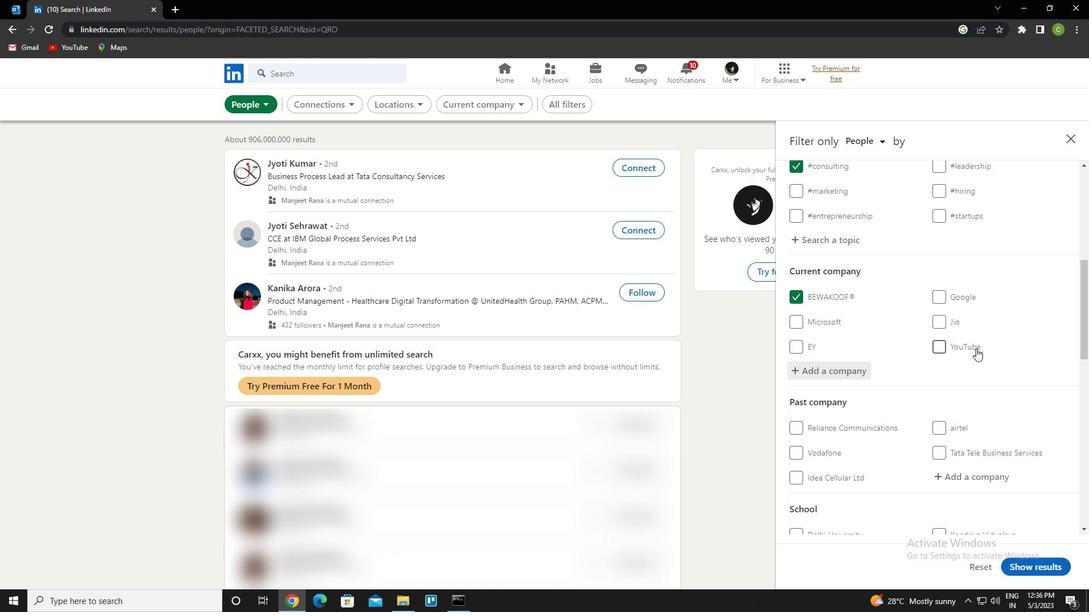 
Action: Mouse scrolled (976, 348) with delta (0, 0)
Screenshot: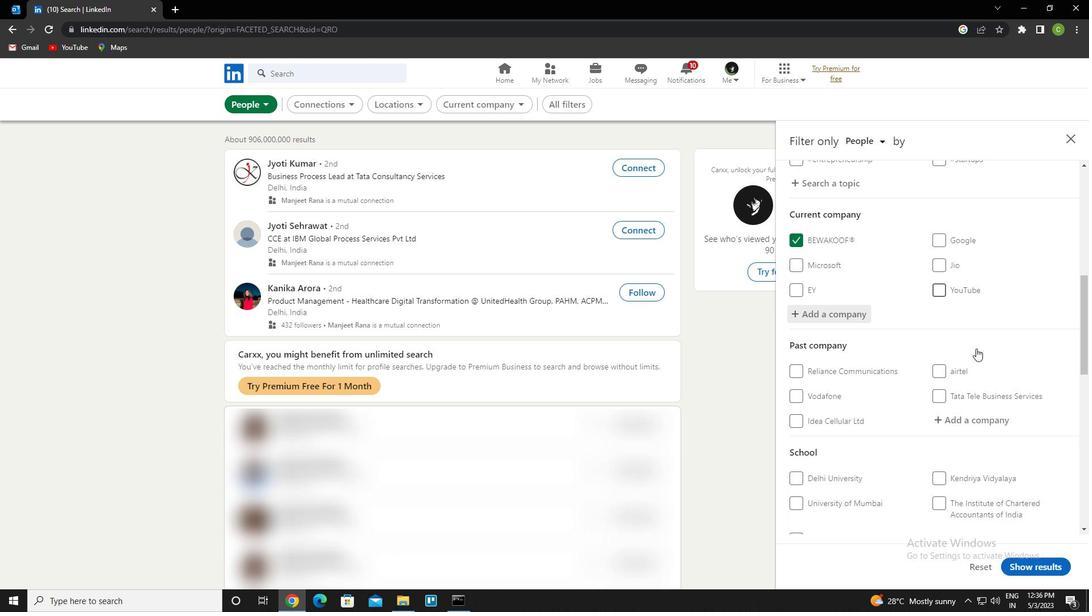 
Action: Mouse scrolled (976, 348) with delta (0, 0)
Screenshot: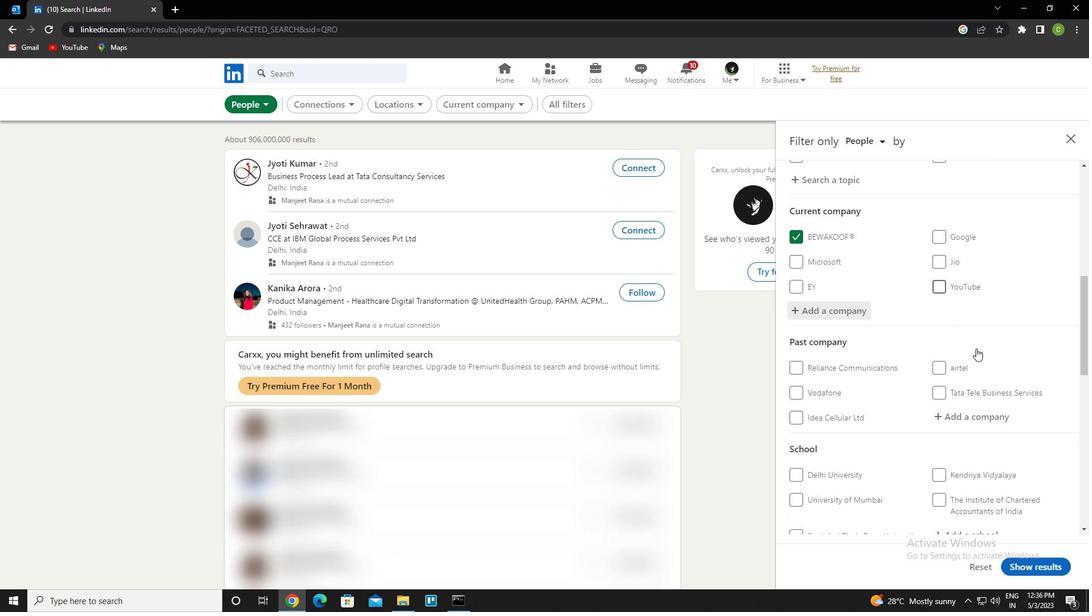 
Action: Mouse scrolled (976, 348) with delta (0, 0)
Screenshot: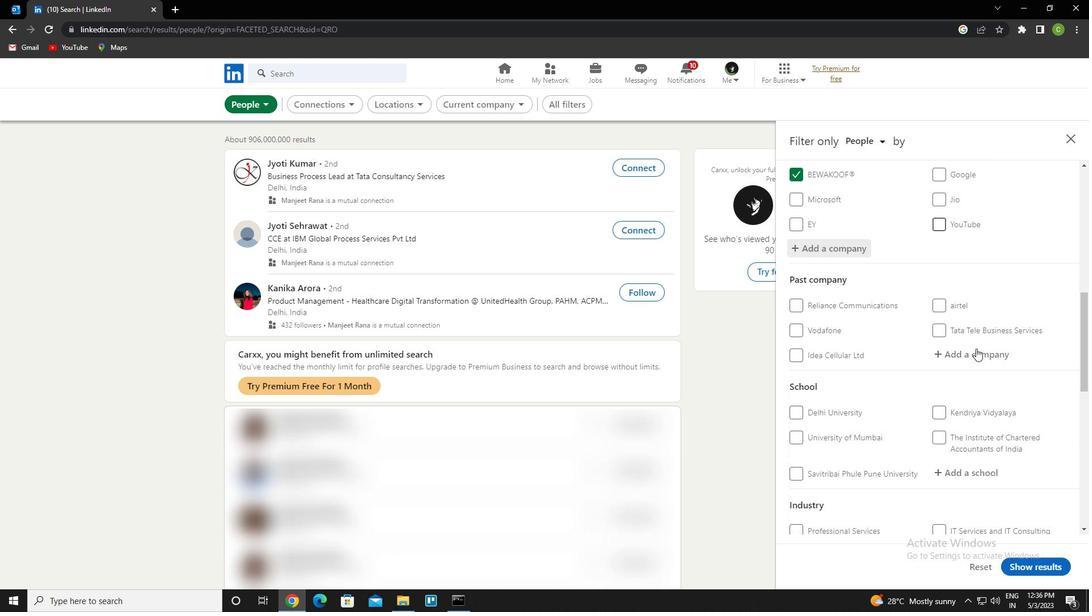 
Action: Mouse moved to (973, 366)
Screenshot: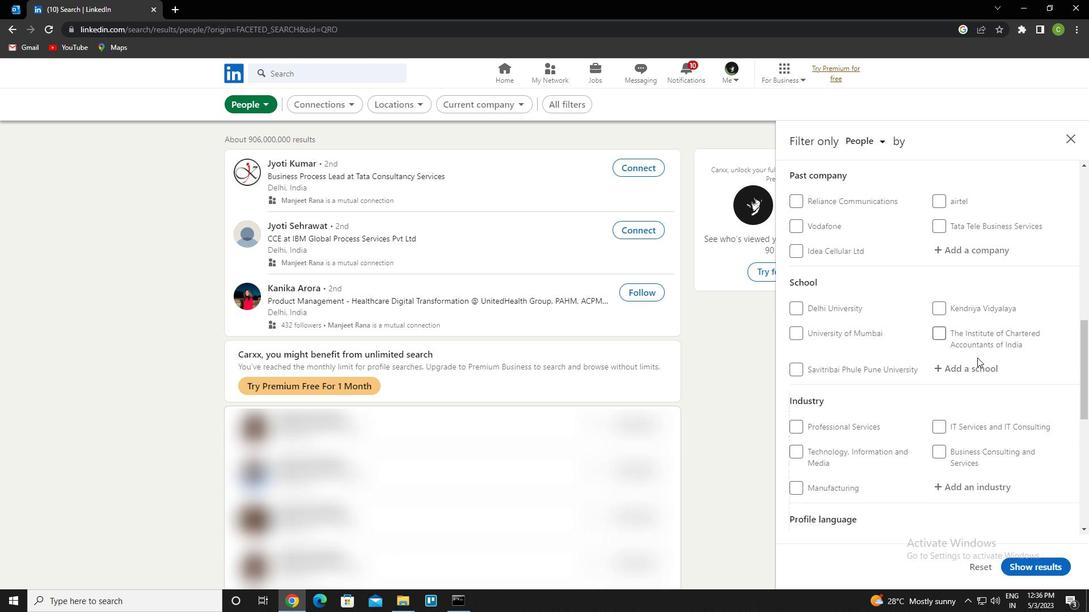 
Action: Mouse pressed left at (973, 366)
Screenshot: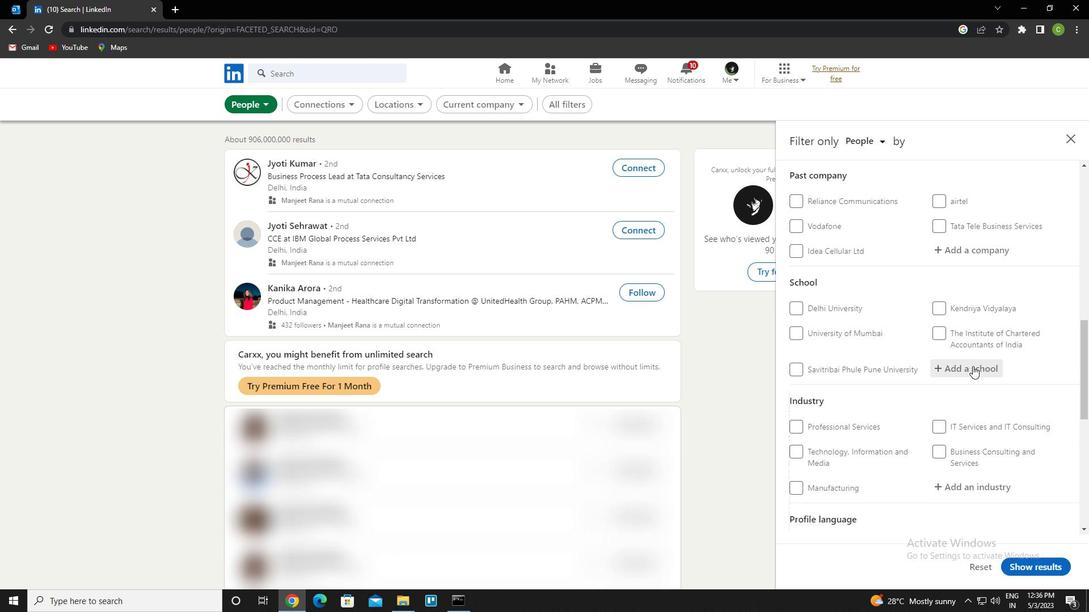 
Action: Key pressed <Key.caps_lock><Key.caps_lock>s<Key.caps_lock>reenedhi<Key.backspace><Key.backspace><Key.backspace><Key.backspace>idhi<Key.space>institute<Key.space>of<Key.space>science<Key.space>and<Key.space><Key.down><Key.enter>
Screenshot: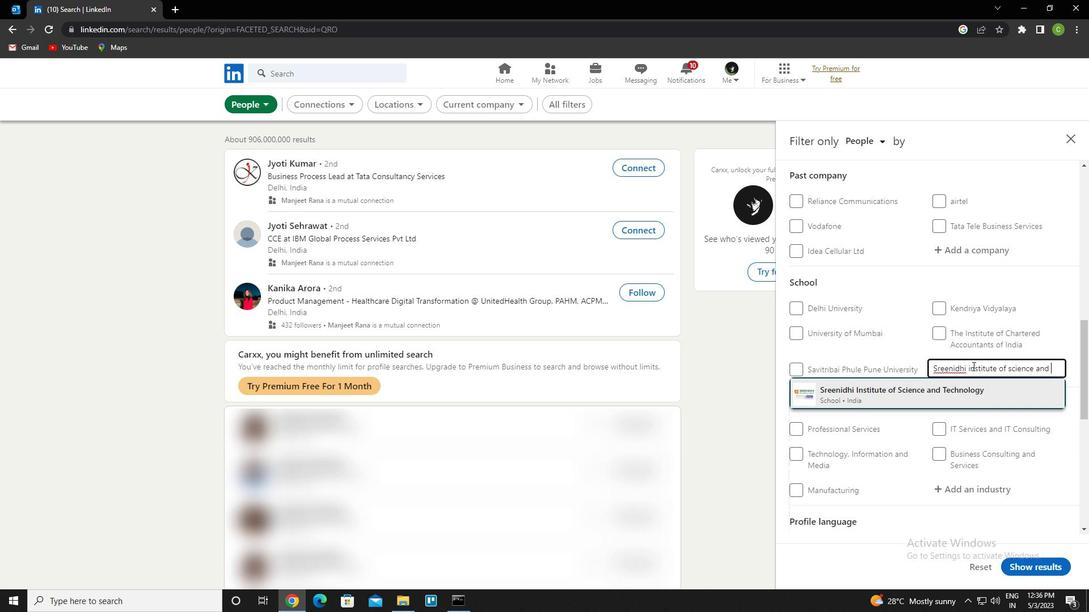 
Action: Mouse scrolled (973, 366) with delta (0, 0)
Screenshot: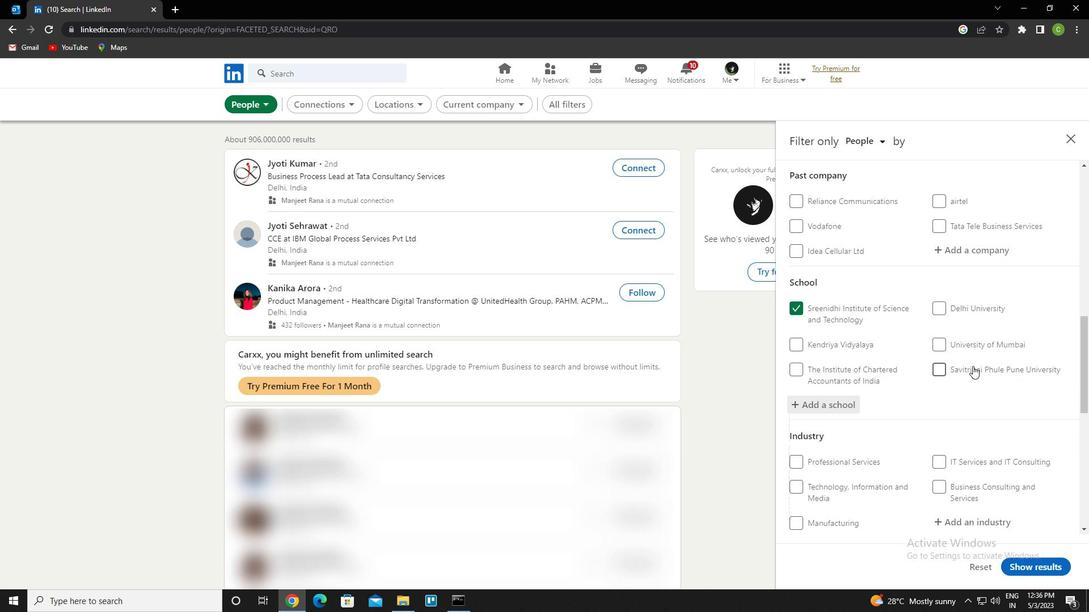 
Action: Mouse scrolled (973, 366) with delta (0, 0)
Screenshot: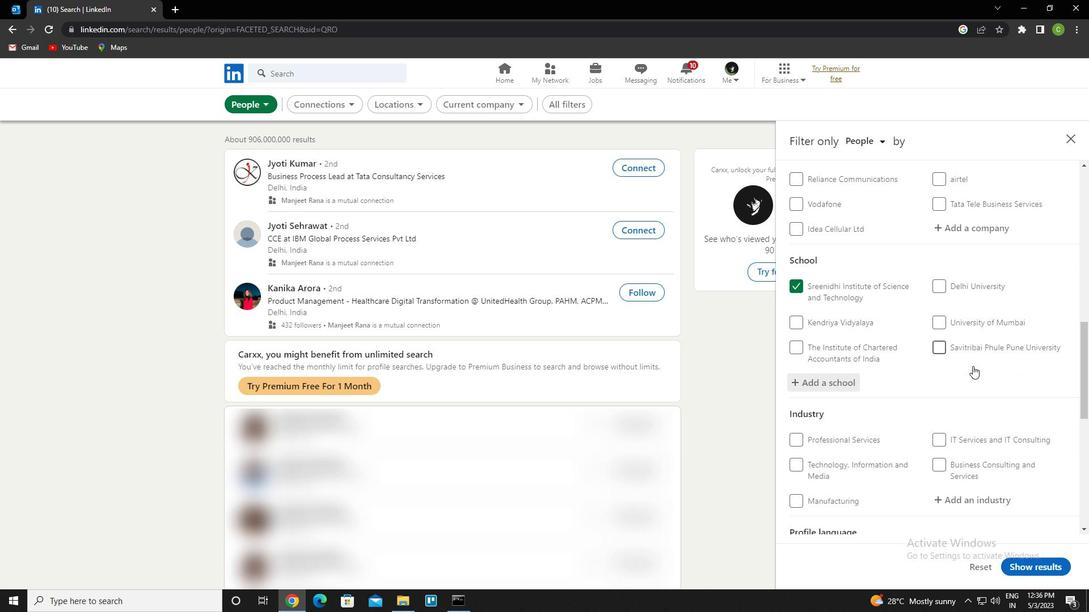 
Action: Mouse scrolled (973, 366) with delta (0, 0)
Screenshot: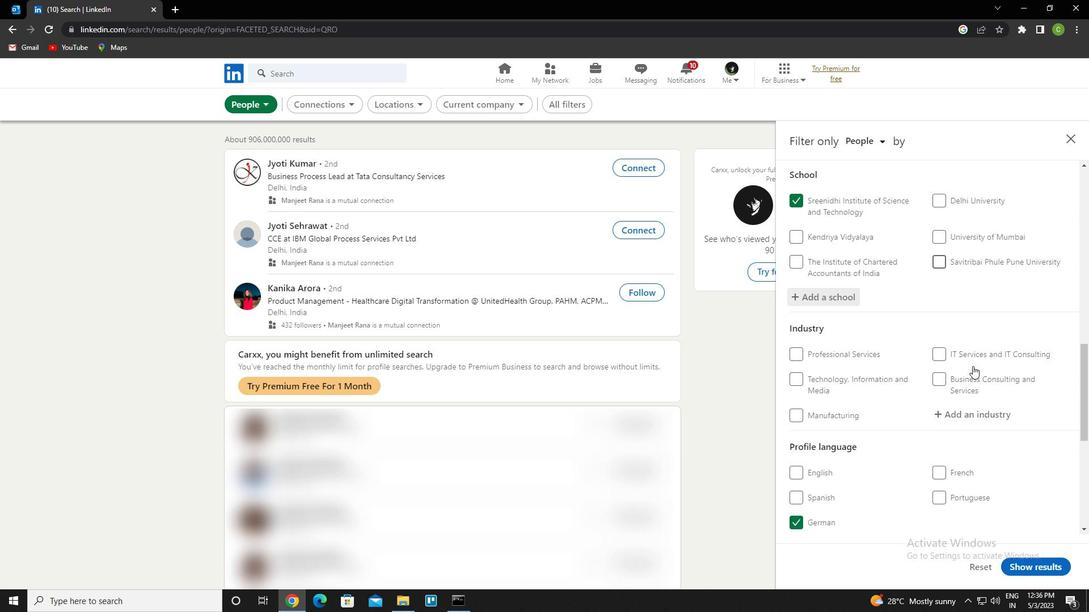 
Action: Mouse scrolled (973, 366) with delta (0, 0)
Screenshot: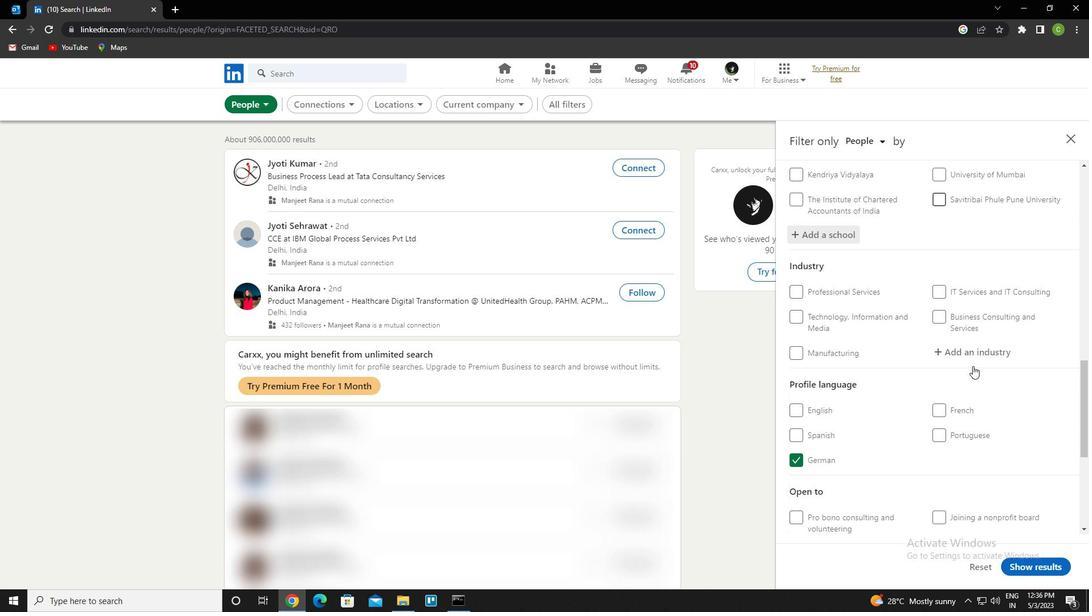 
Action: Mouse scrolled (973, 366) with delta (0, 0)
Screenshot: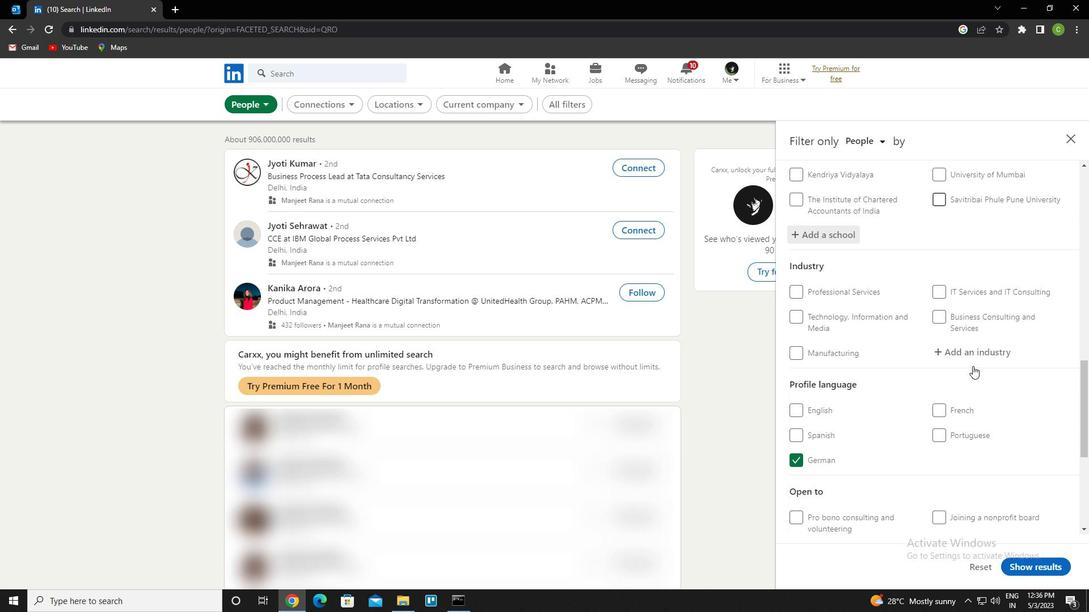 
Action: Mouse scrolled (973, 366) with delta (0, 0)
Screenshot: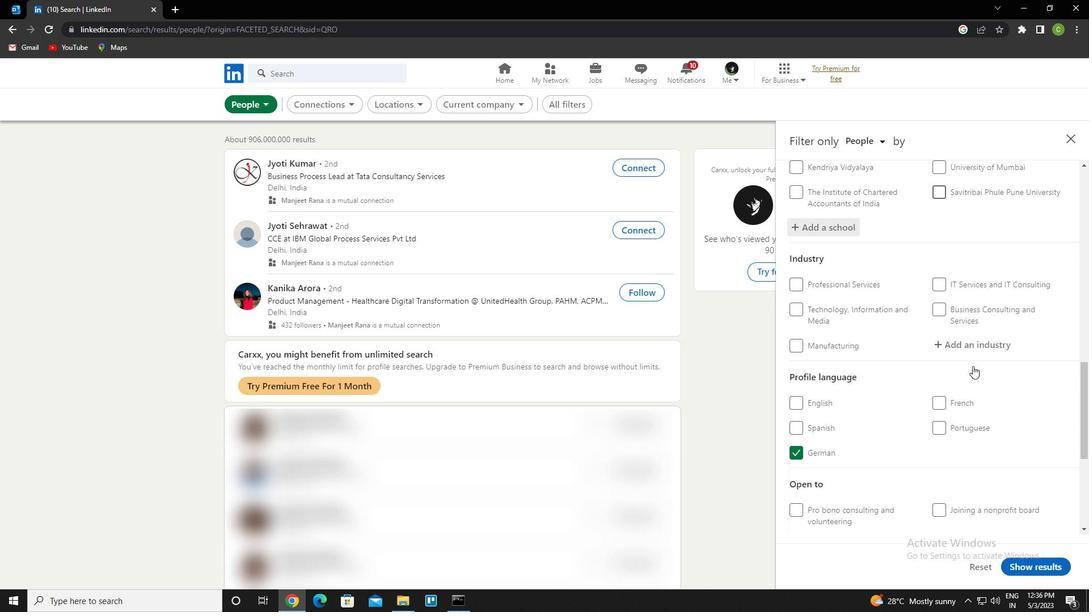 
Action: Mouse moved to (973, 369)
Screenshot: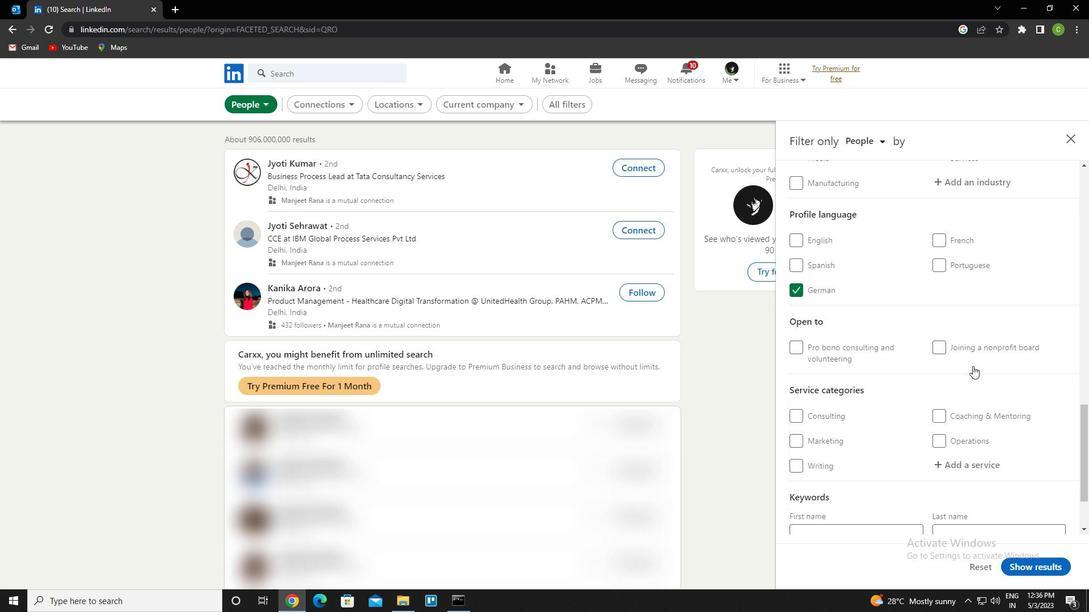 
Action: Mouse scrolled (973, 370) with delta (0, 0)
Screenshot: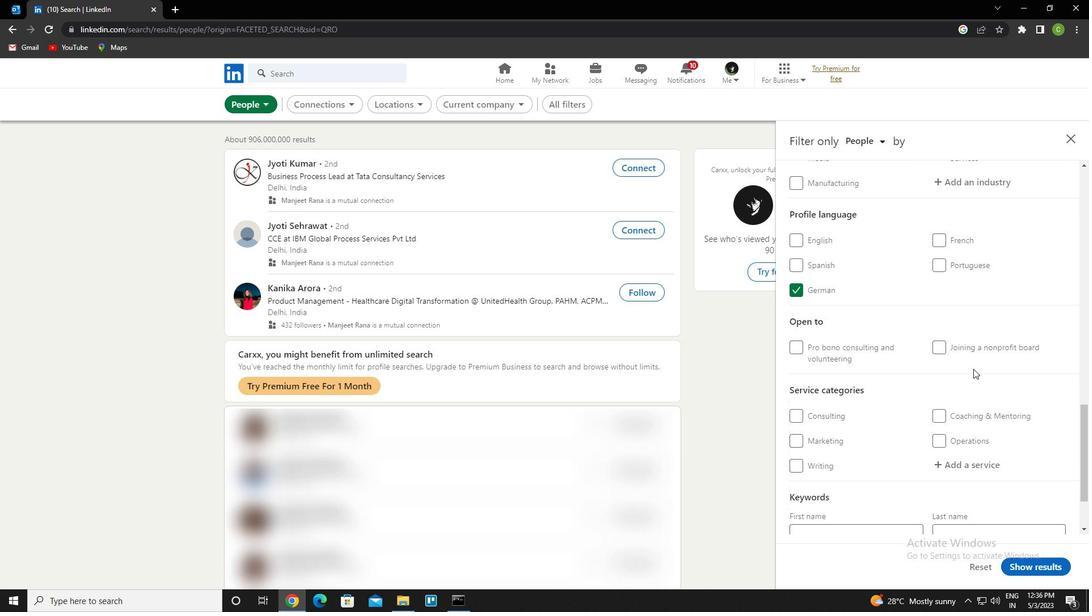 
Action: Mouse scrolled (973, 370) with delta (0, 0)
Screenshot: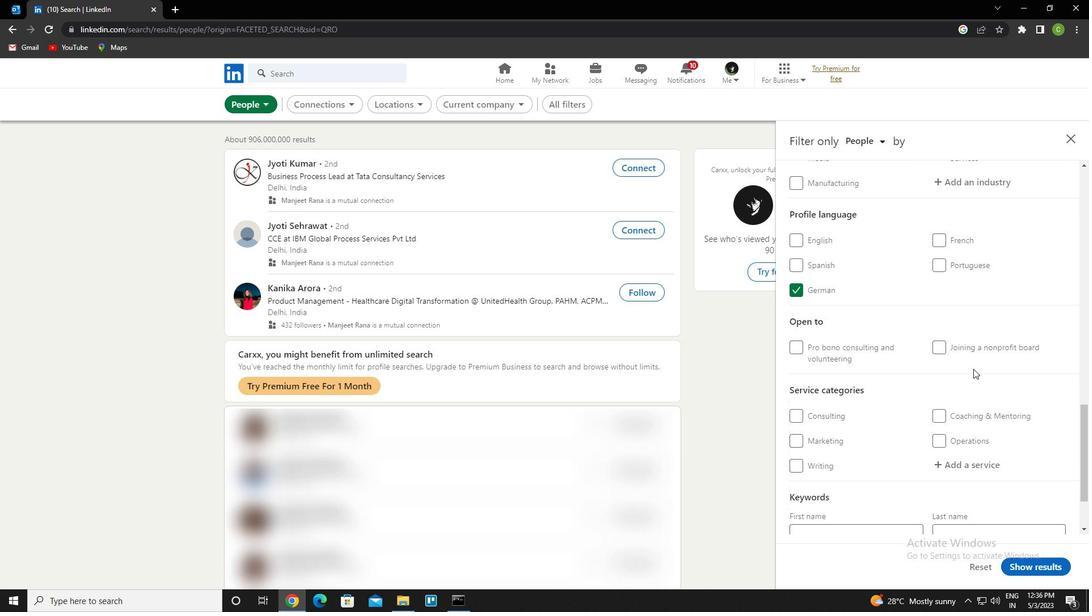 
Action: Mouse moved to (978, 295)
Screenshot: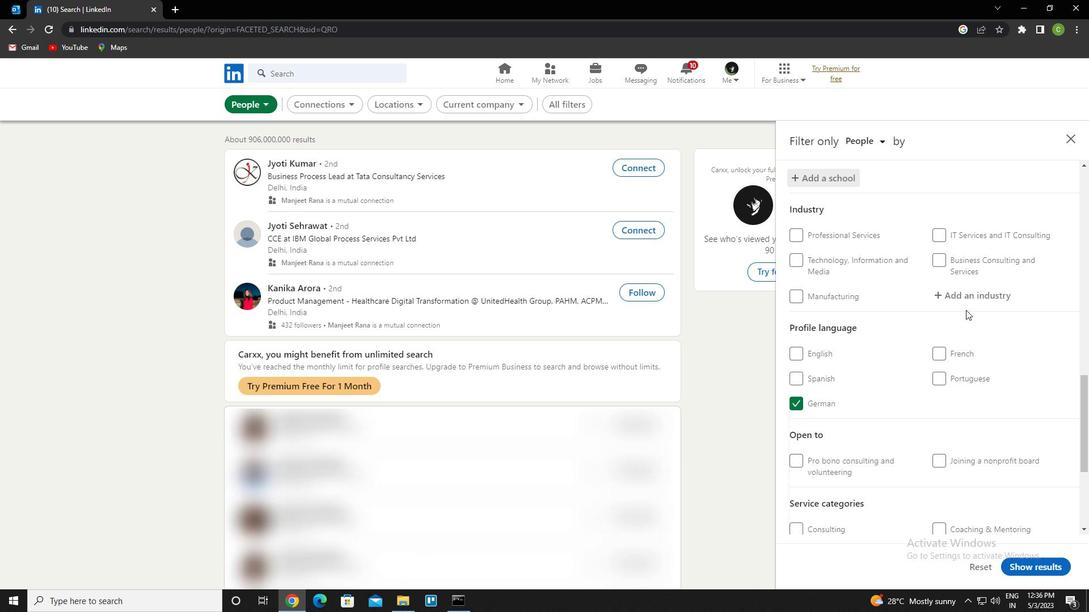 
Action: Mouse pressed left at (978, 295)
Screenshot: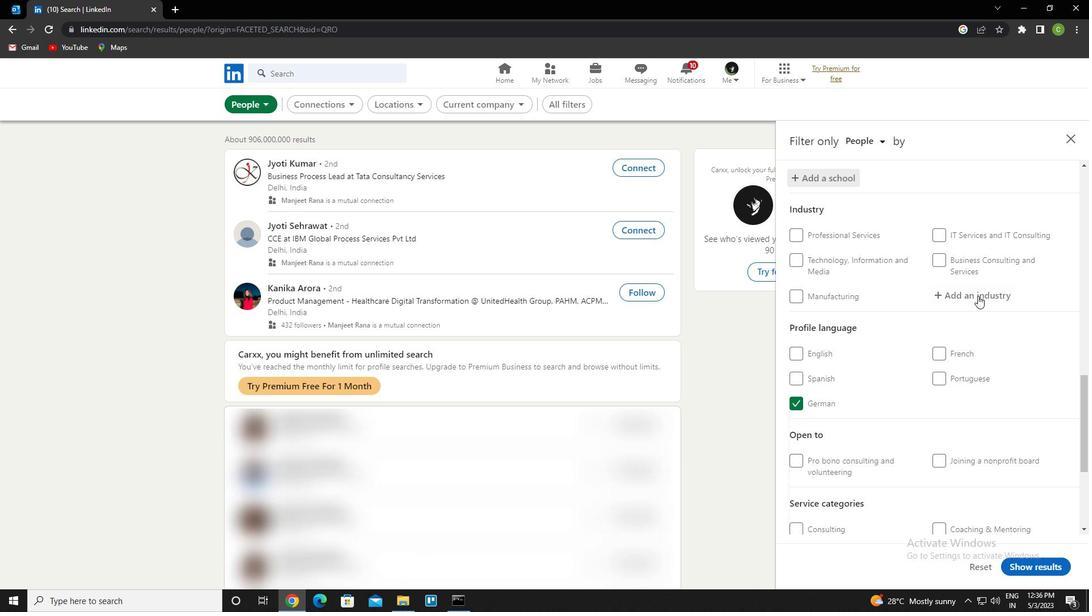 
Action: Key pressed <Key.caps_lock>w<Key.caps_lock>holesale<Key.space>beverages<Key.down><Key.enter>
Screenshot: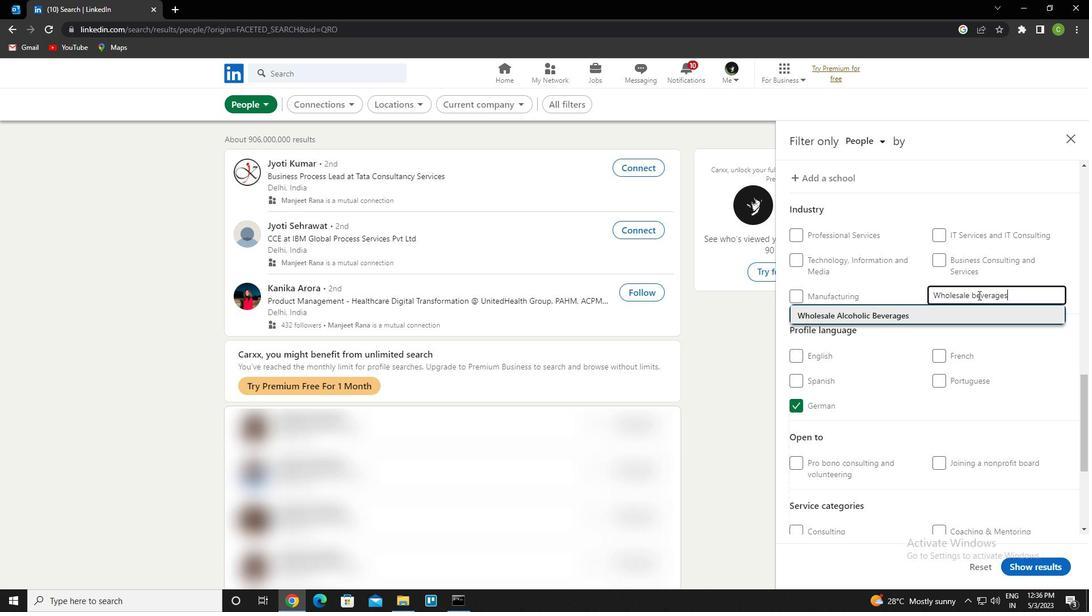 
Action: Mouse scrolled (978, 295) with delta (0, 0)
Screenshot: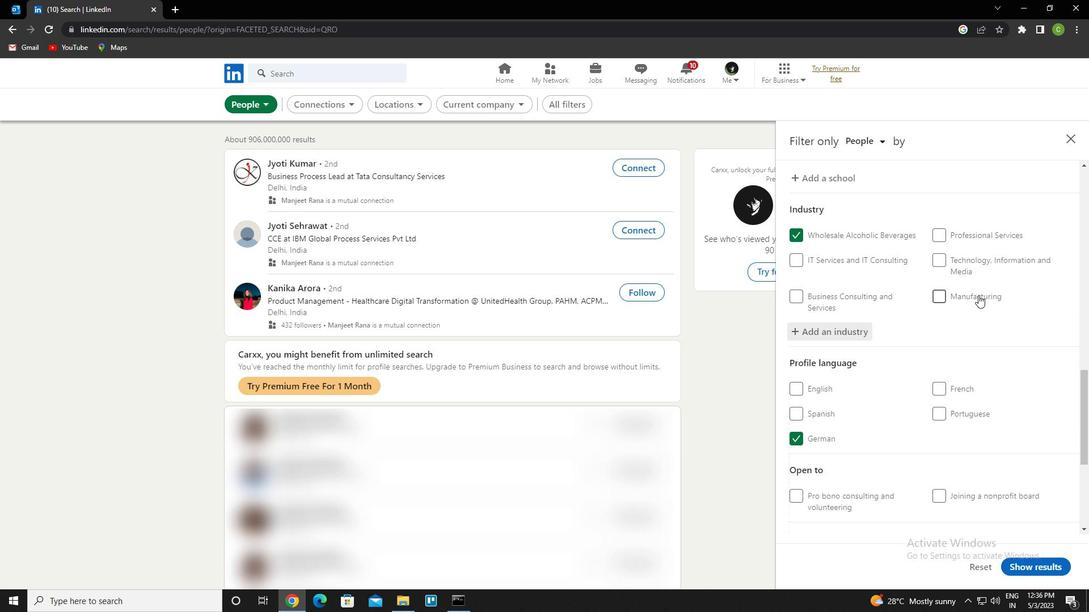 
Action: Mouse scrolled (978, 295) with delta (0, 0)
Screenshot: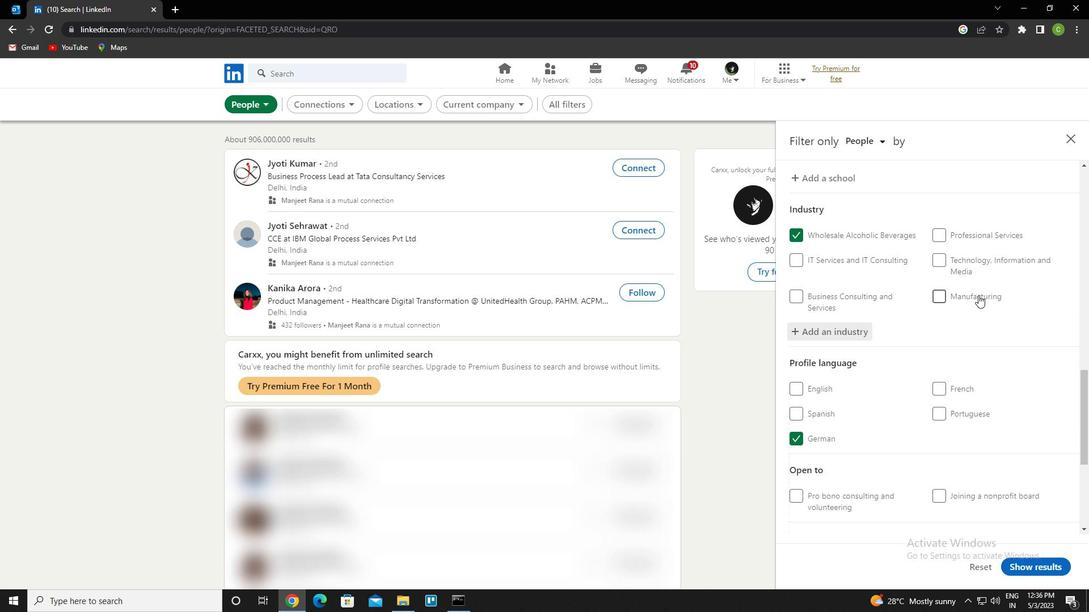 
Action: Mouse scrolled (978, 295) with delta (0, 0)
Screenshot: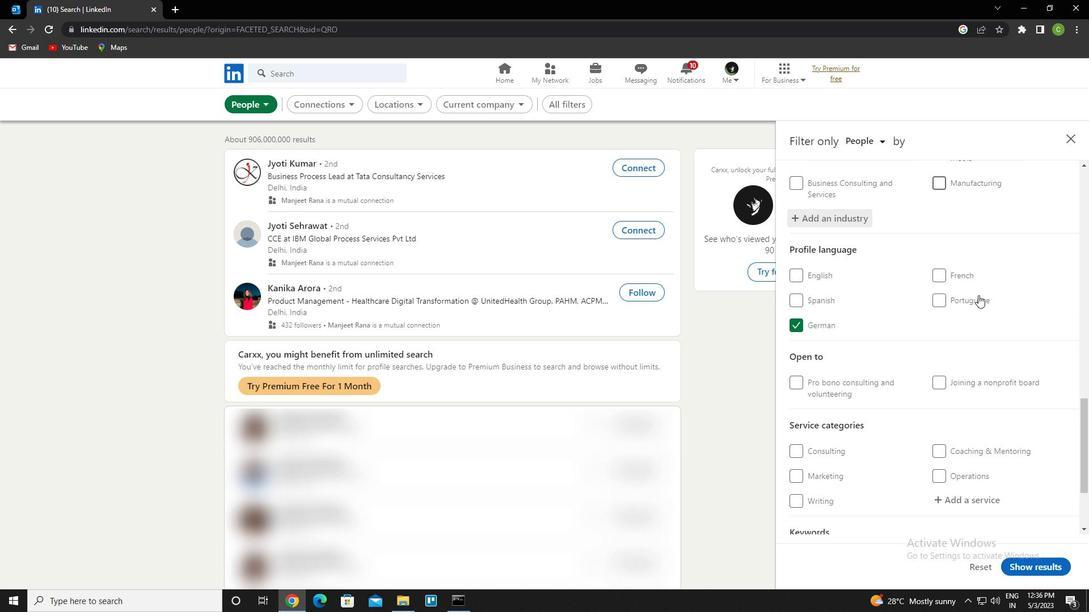
Action: Mouse scrolled (978, 295) with delta (0, 0)
Screenshot: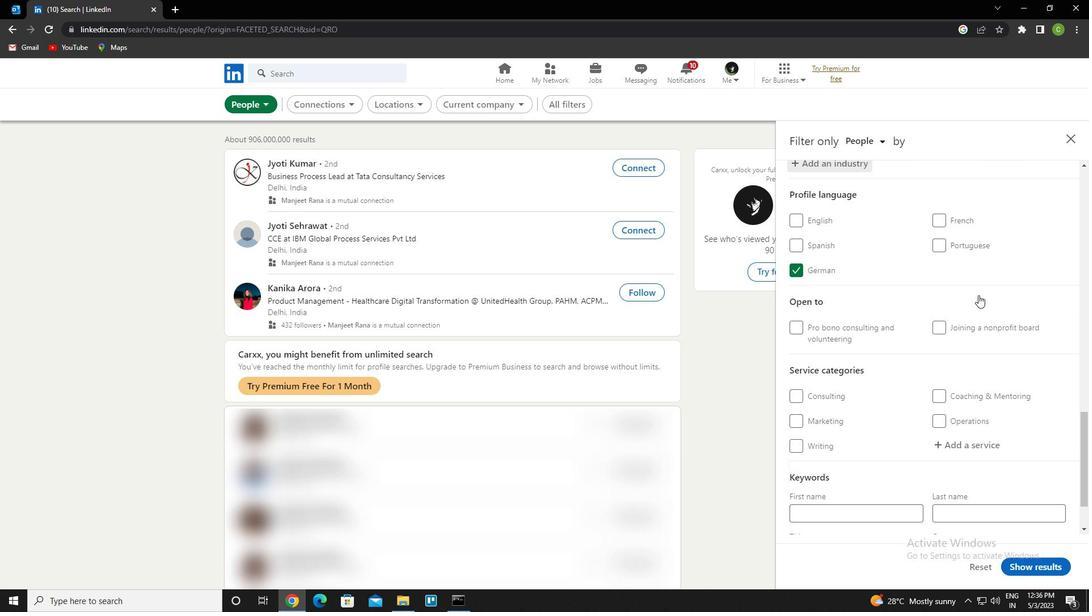 
Action: Mouse scrolled (978, 295) with delta (0, 0)
Screenshot: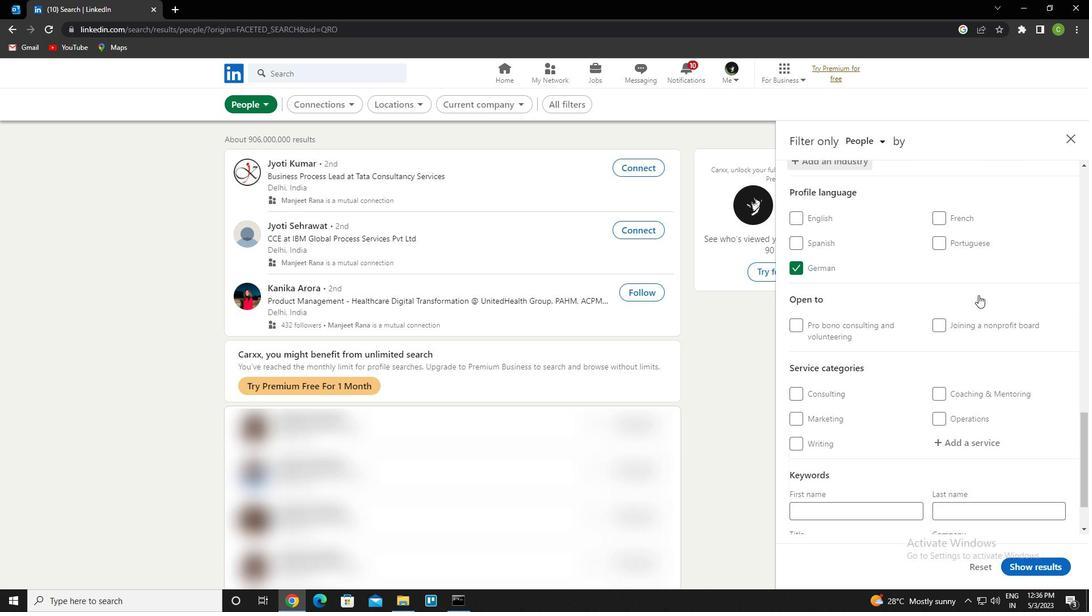 
Action: Mouse scrolled (978, 295) with delta (0, 0)
Screenshot: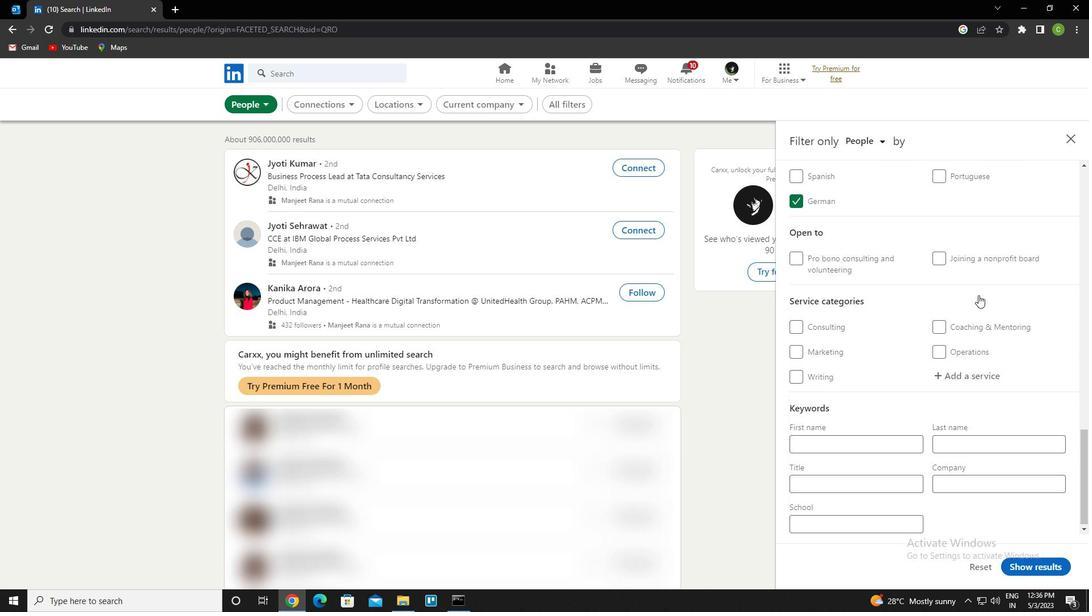 
Action: Mouse moved to (964, 376)
Screenshot: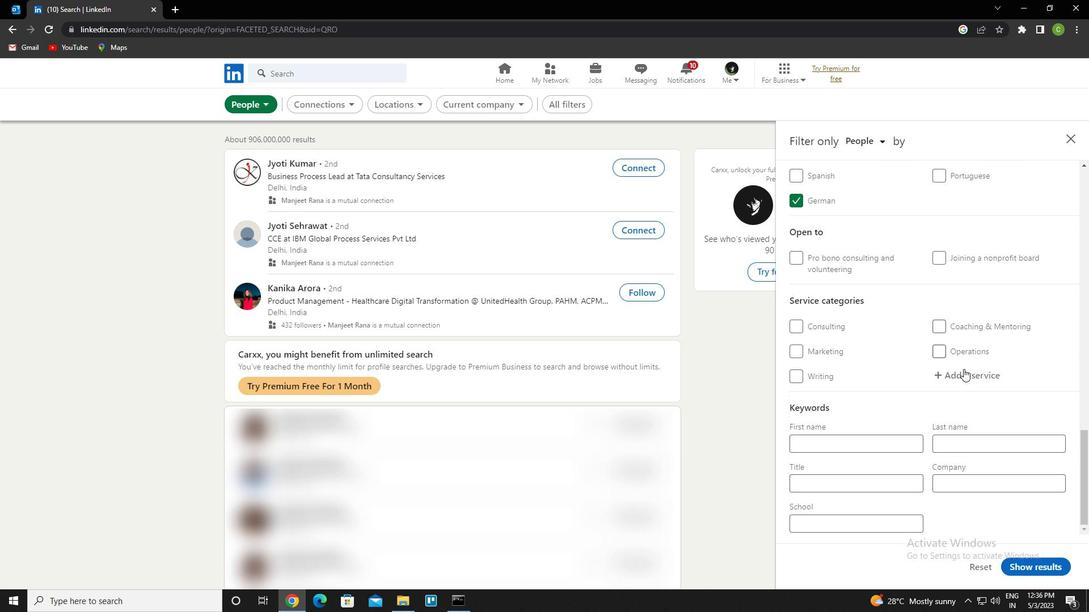 
Action: Mouse pressed left at (964, 376)
Screenshot: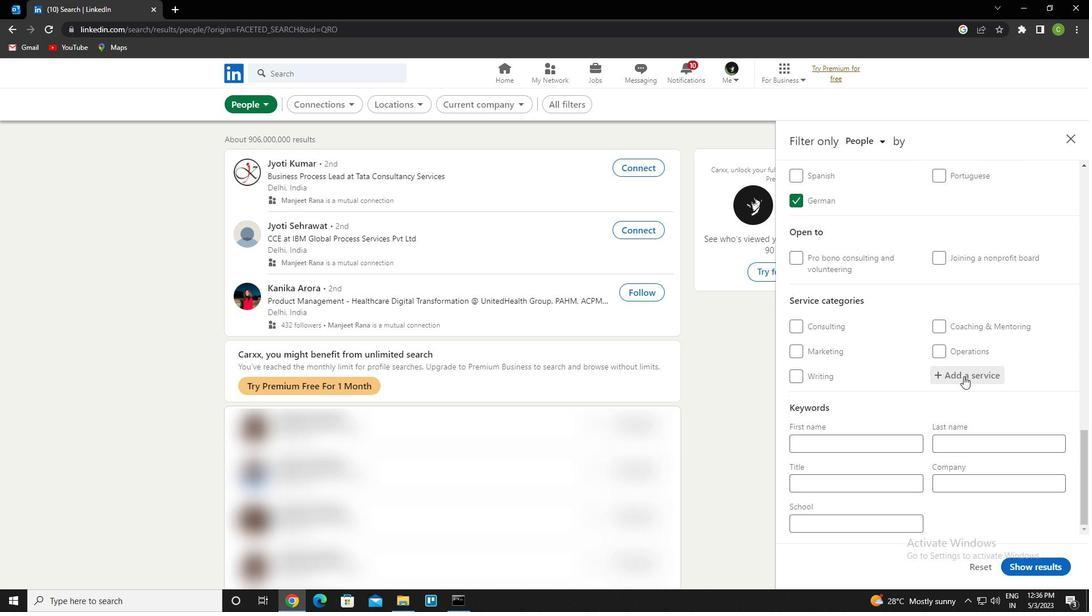 
Action: Key pressed <Key.caps_lock>t<Key.caps_lock>yping<Key.down><Key.enter>
Screenshot: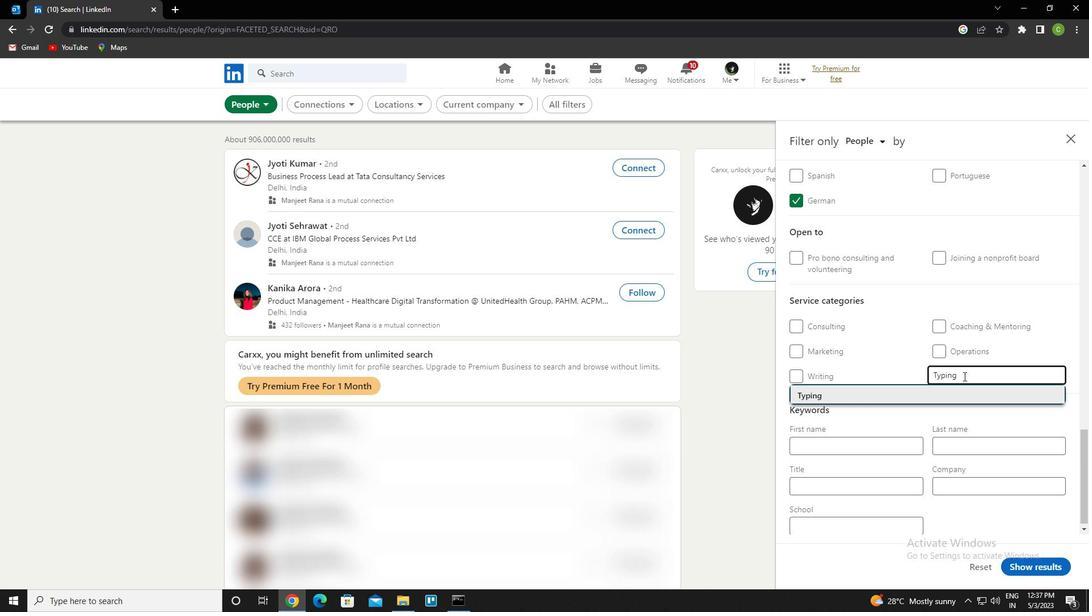 
Action: Mouse scrolled (964, 376) with delta (0, 0)
Screenshot: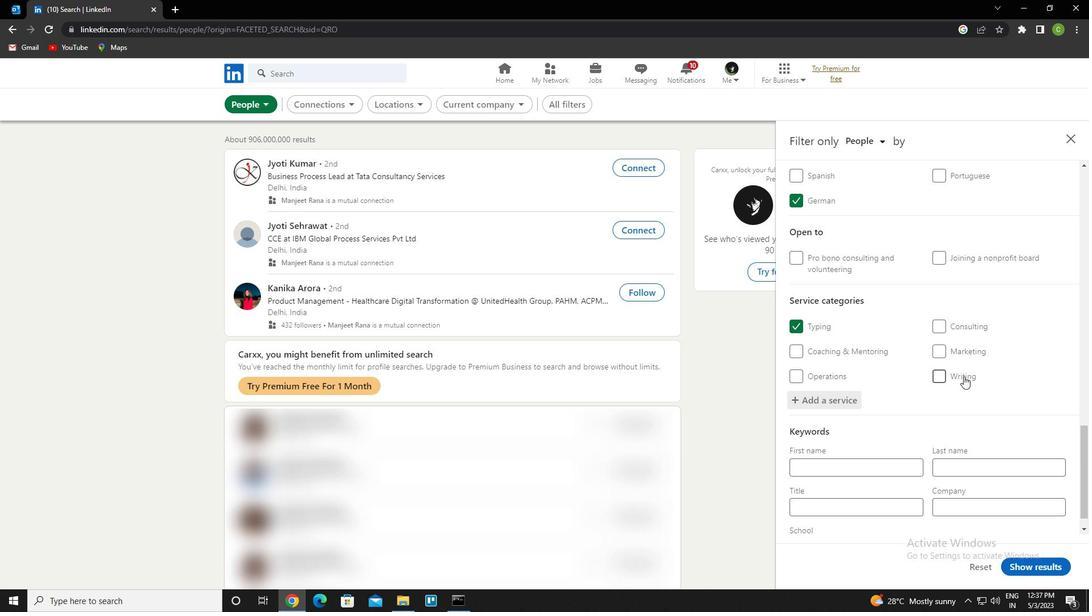 
Action: Mouse scrolled (964, 376) with delta (0, 0)
Screenshot: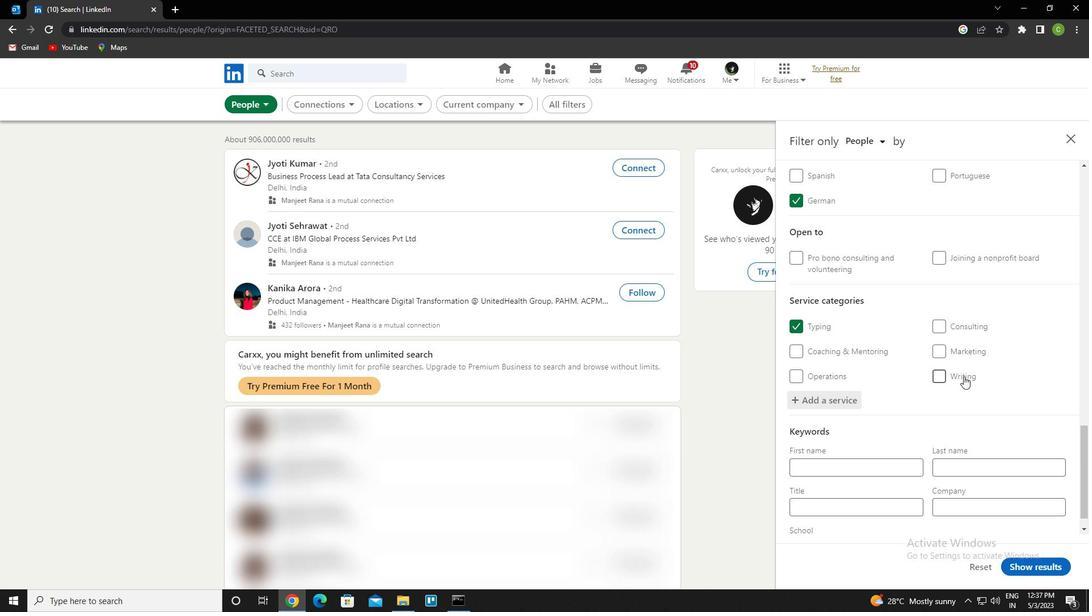 
Action: Mouse scrolled (964, 376) with delta (0, 0)
Screenshot: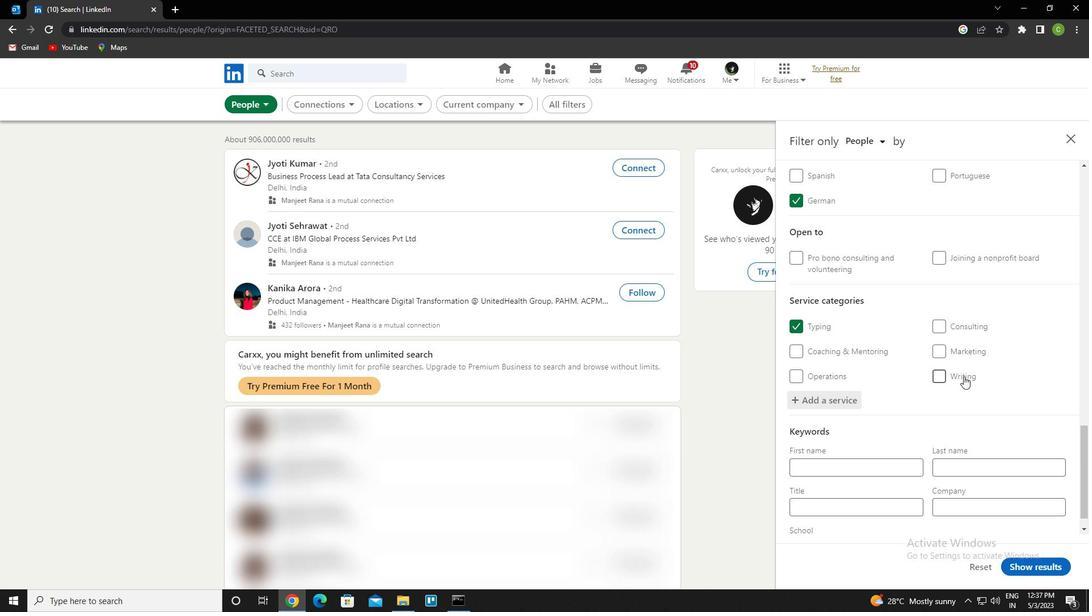 
Action: Mouse scrolled (964, 376) with delta (0, 0)
Screenshot: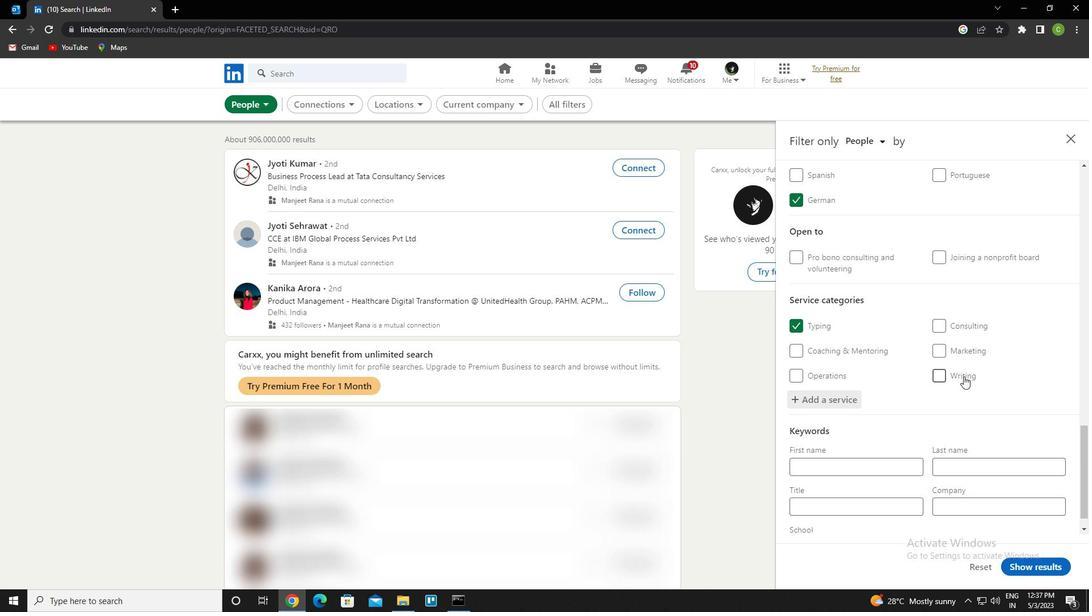 
Action: Mouse scrolled (964, 376) with delta (0, 0)
Screenshot: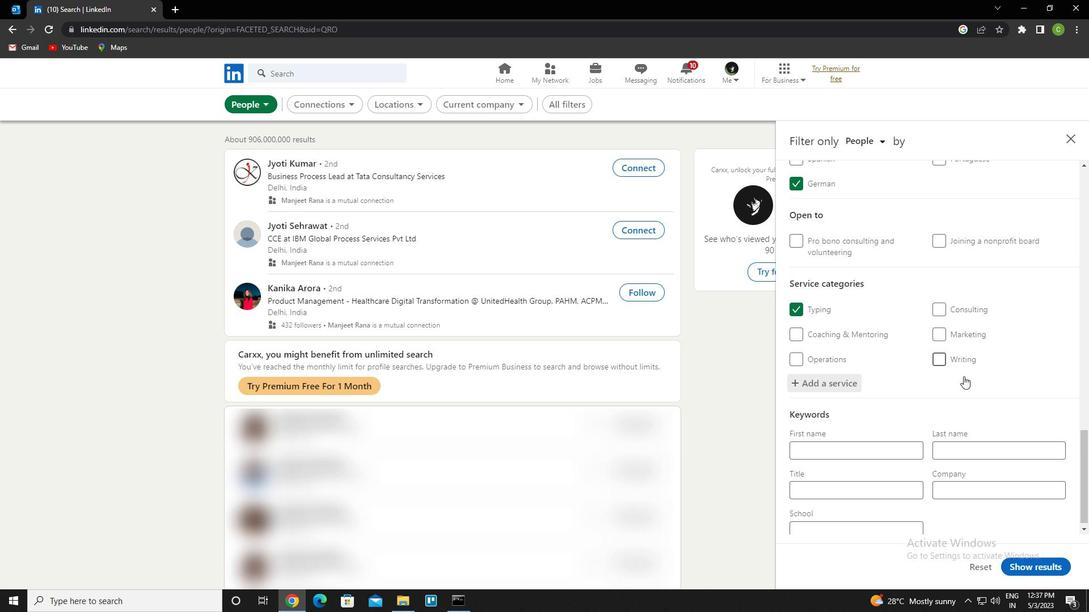 
Action: Mouse scrolled (964, 376) with delta (0, 0)
Screenshot: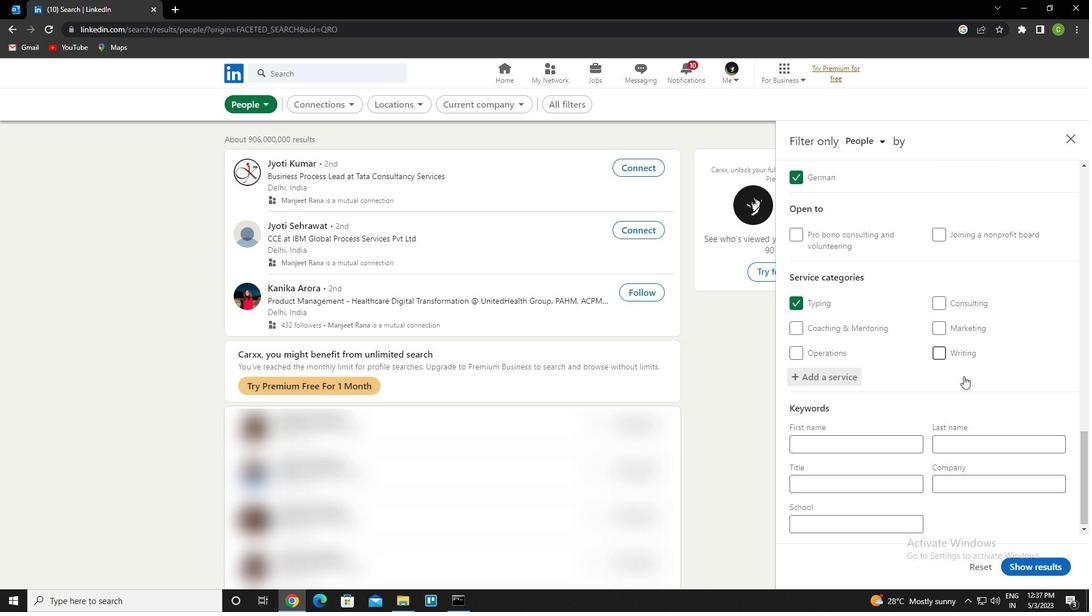 
Action: Mouse moved to (847, 486)
Screenshot: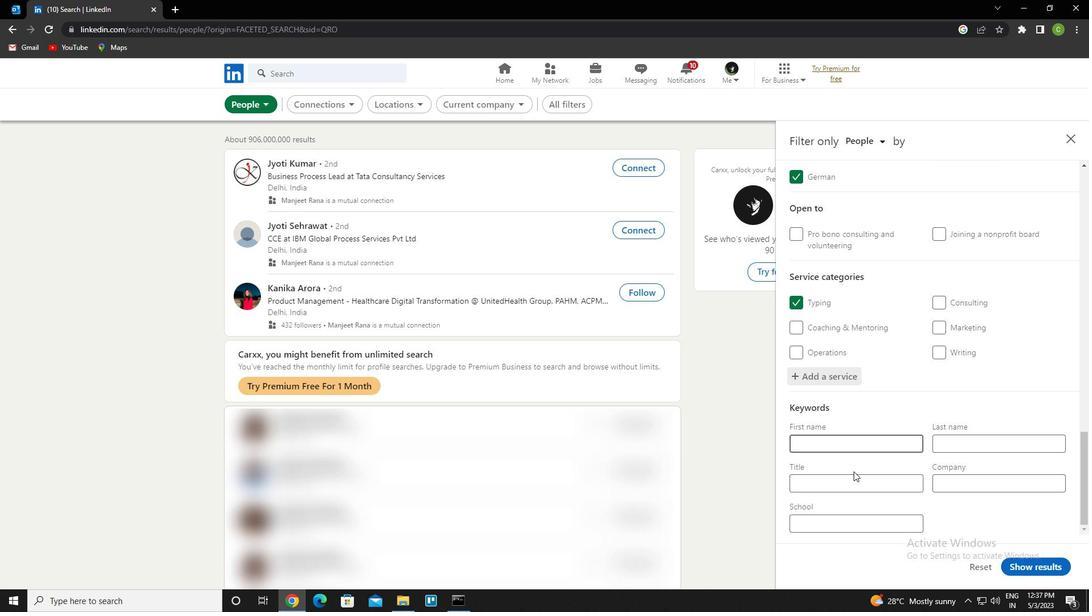
Action: Mouse pressed left at (847, 486)
Screenshot: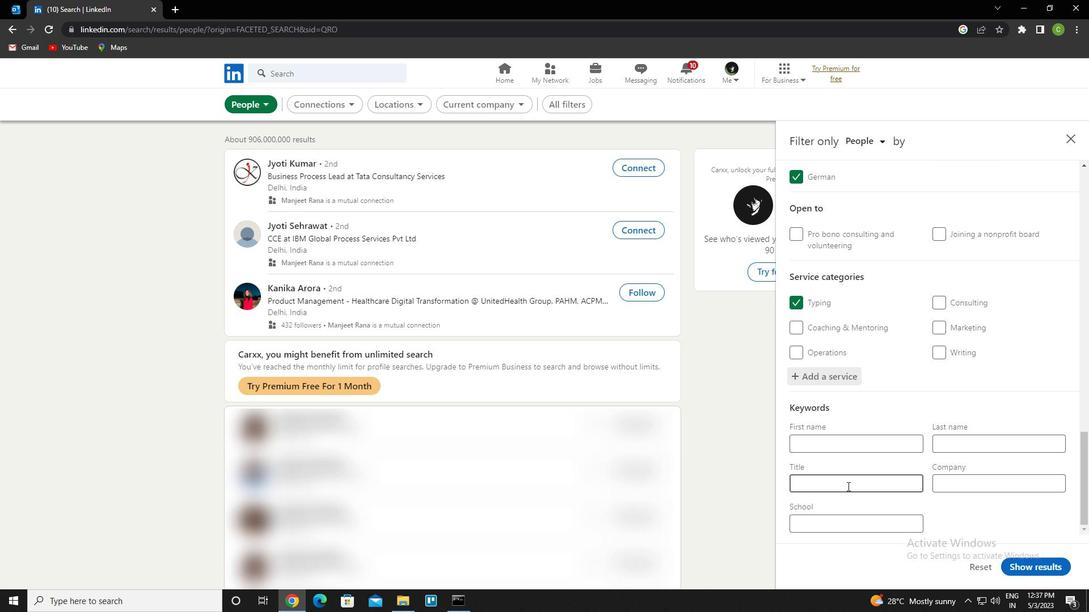 
Action: Key pressed <Key.caps_lock>t<Key.caps_lock>echnicl<Key.backspace>al<Key.space><Key.caps_lock>s<Key.caps_lock>upport<Key.space><Key.caps_lock>s<Key.caps_lock>pecialist
Screenshot: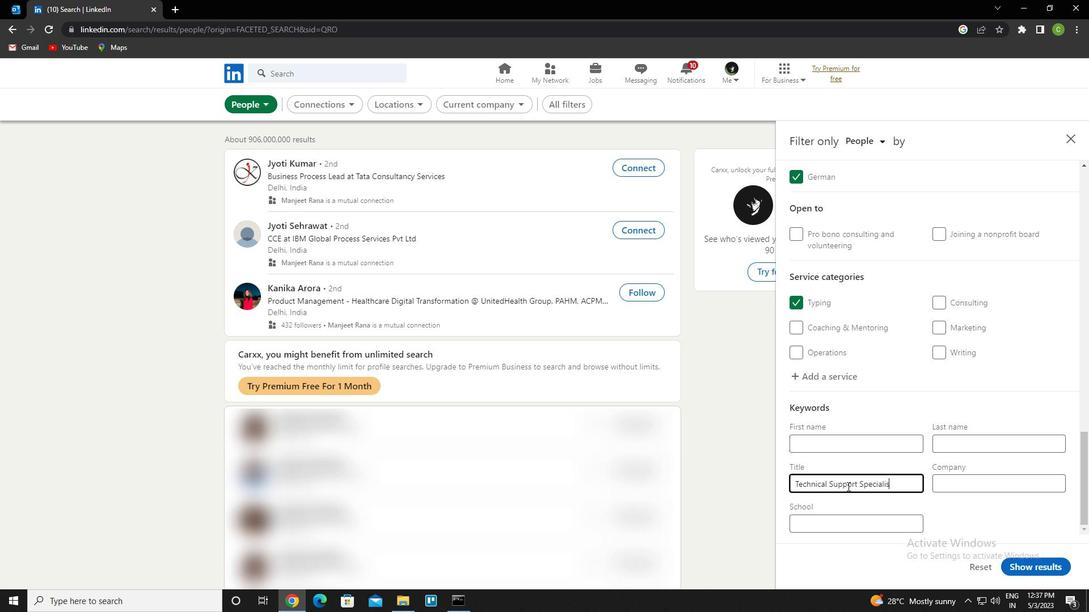 
Action: Mouse moved to (1035, 566)
Screenshot: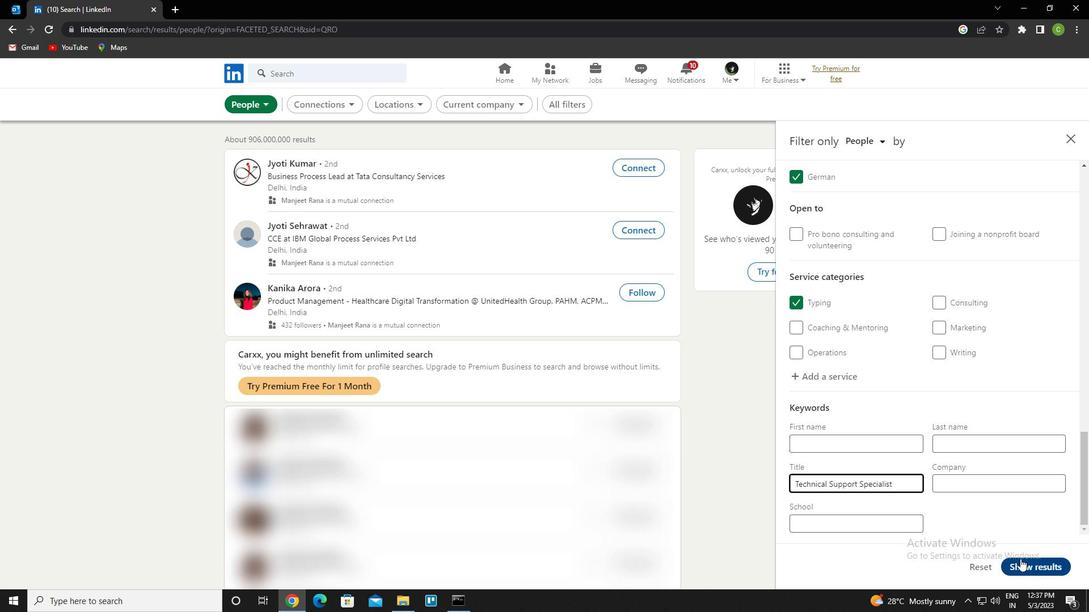 
Action: Mouse pressed left at (1035, 566)
Screenshot: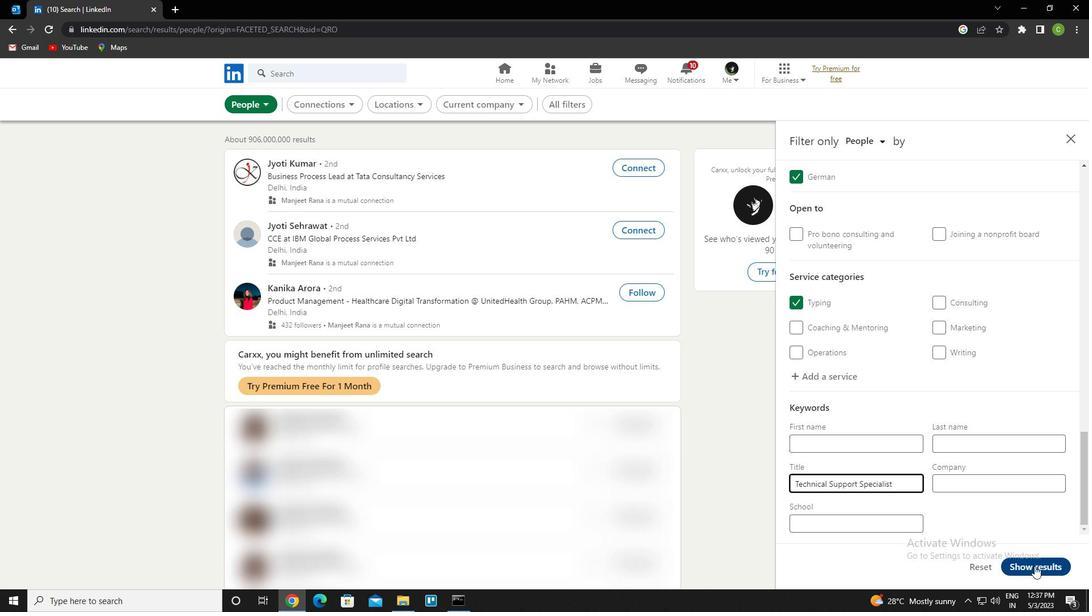 
Action: Mouse moved to (476, 569)
Screenshot: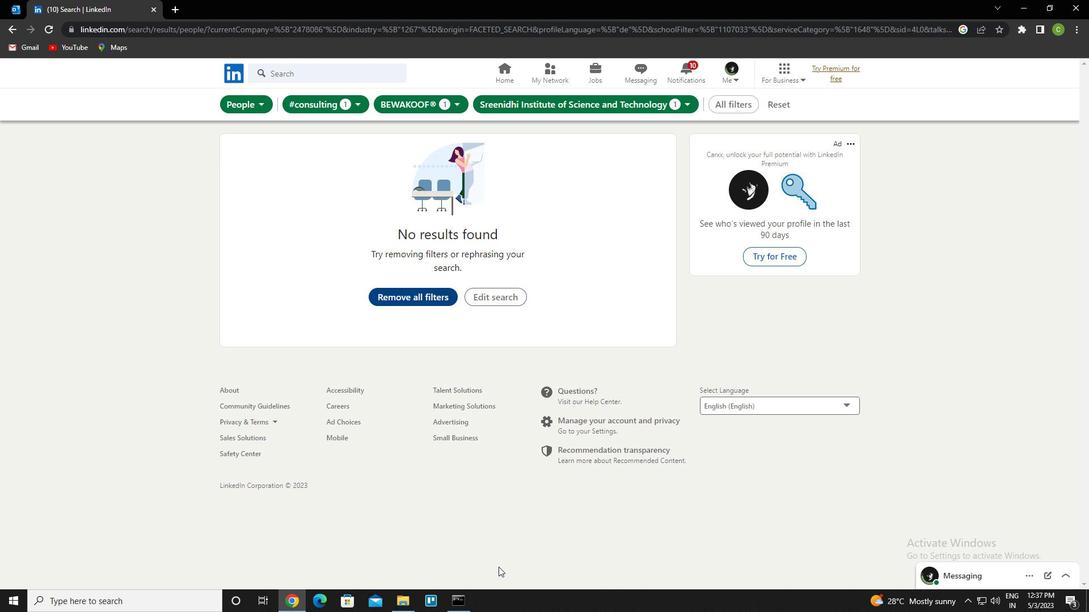 
